 Task: Look for space in Ciudad Mante, Mexico from 3rd June, 2023 to 9th June, 2023 for 2 adults in price range Rs.6000 to Rs.12000. Place can be entire place with 1  bedroom having 1 bed and 1 bathroom. Property type can be house, flat, guest house, hotel. Booking option can be shelf check-in. Required host language is English.
Action: Mouse moved to (482, 95)
Screenshot: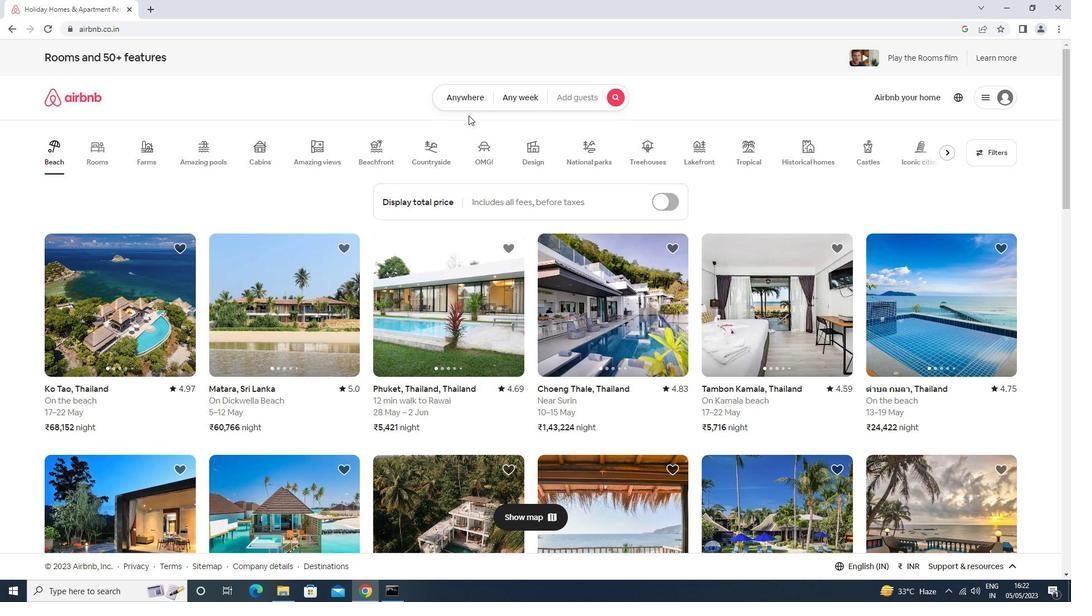 
Action: Mouse pressed left at (482, 95)
Screenshot: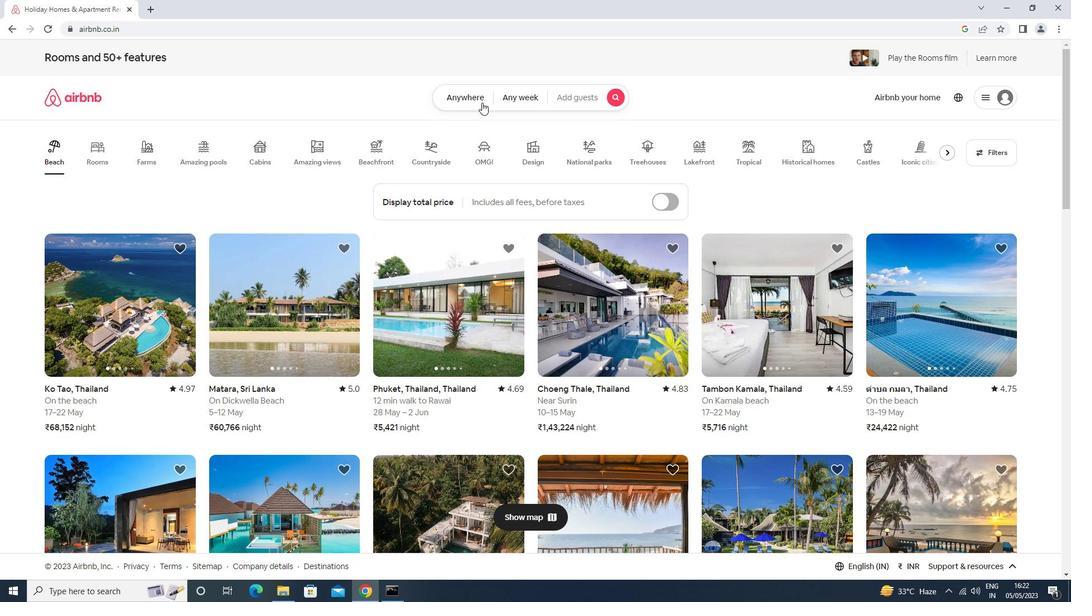 
Action: Mouse moved to (353, 144)
Screenshot: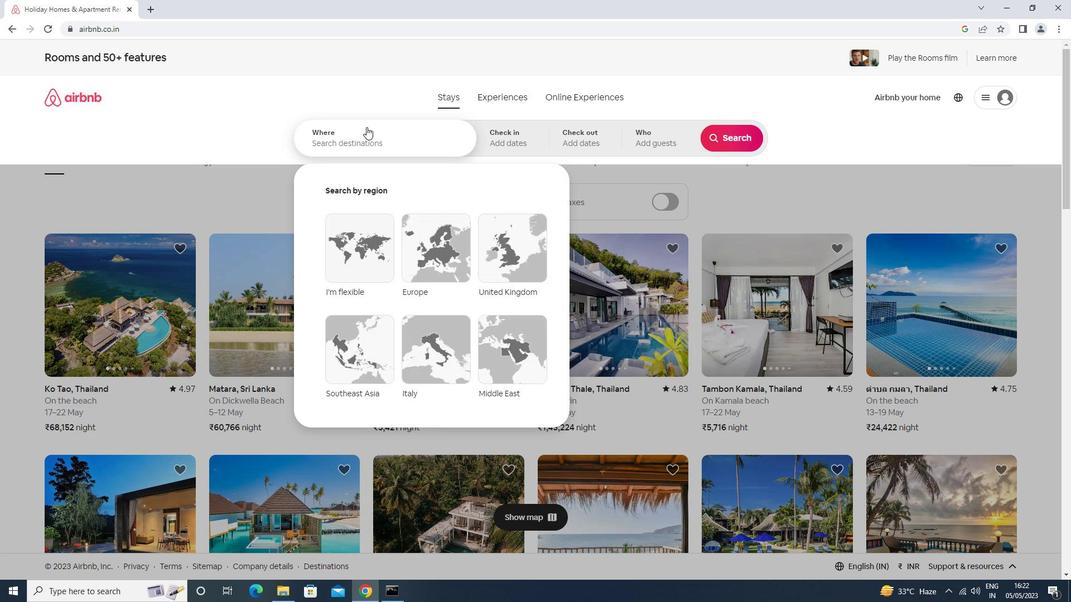 
Action: Mouse pressed left at (353, 144)
Screenshot: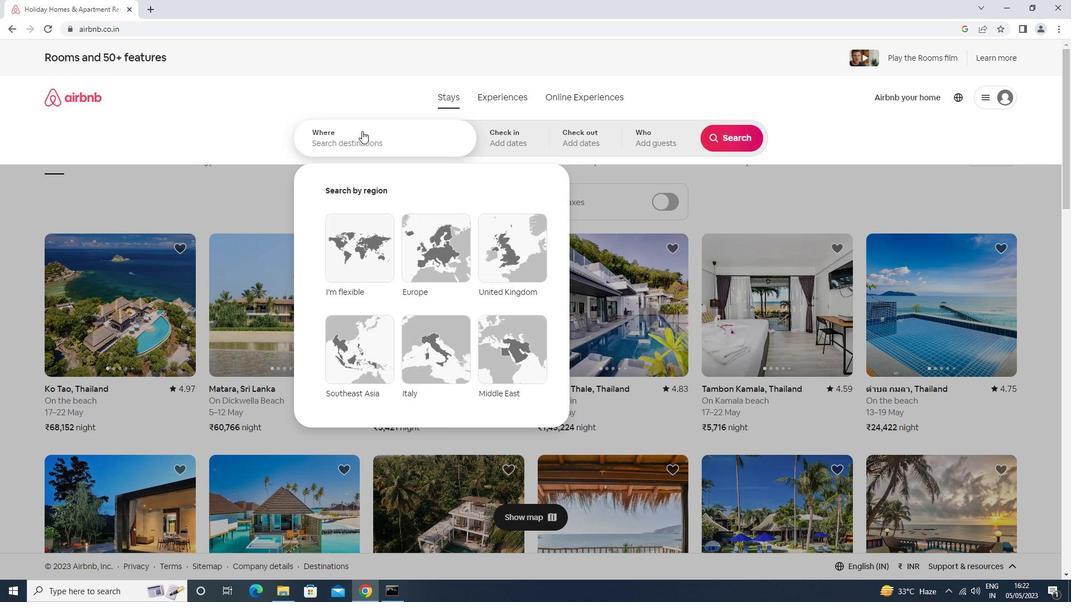 
Action: Key pressed <Key.shift>CIUDAD<Key.space>MANTE<Key.enter>
Screenshot: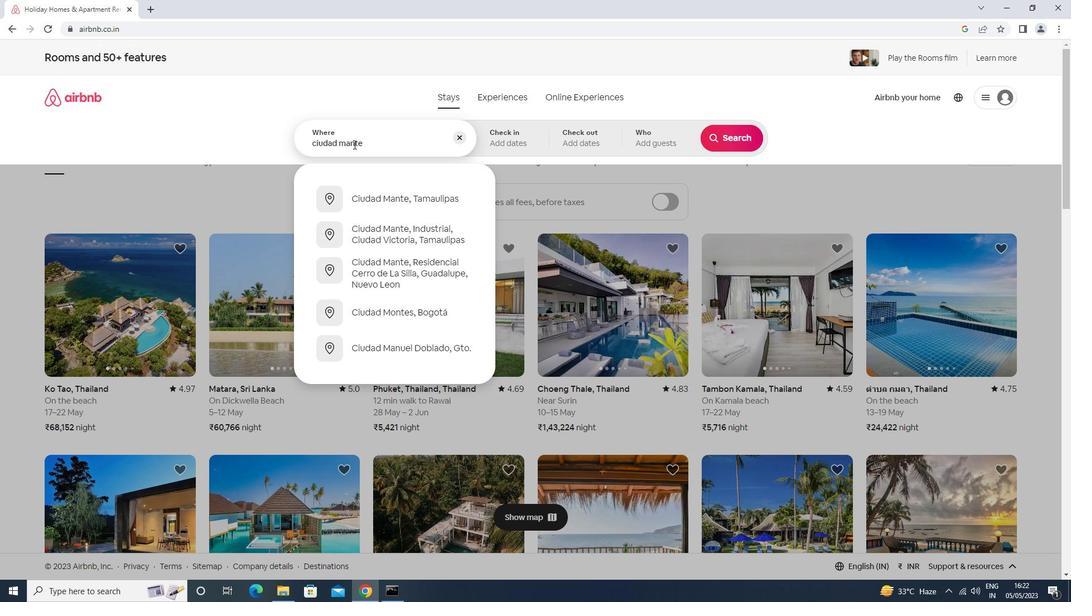 
Action: Mouse moved to (725, 276)
Screenshot: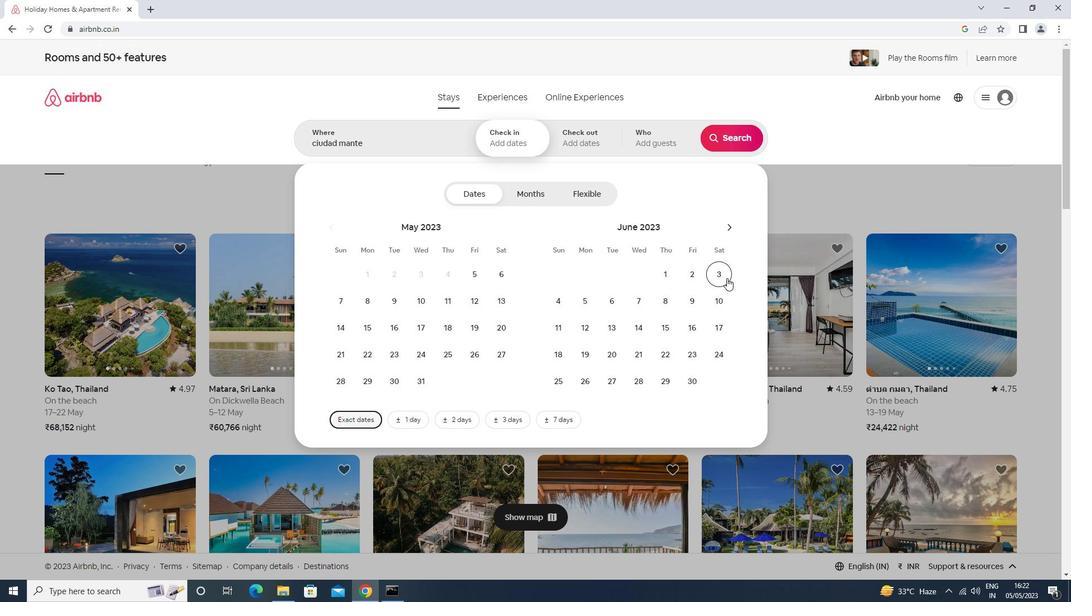 
Action: Mouse pressed left at (725, 276)
Screenshot: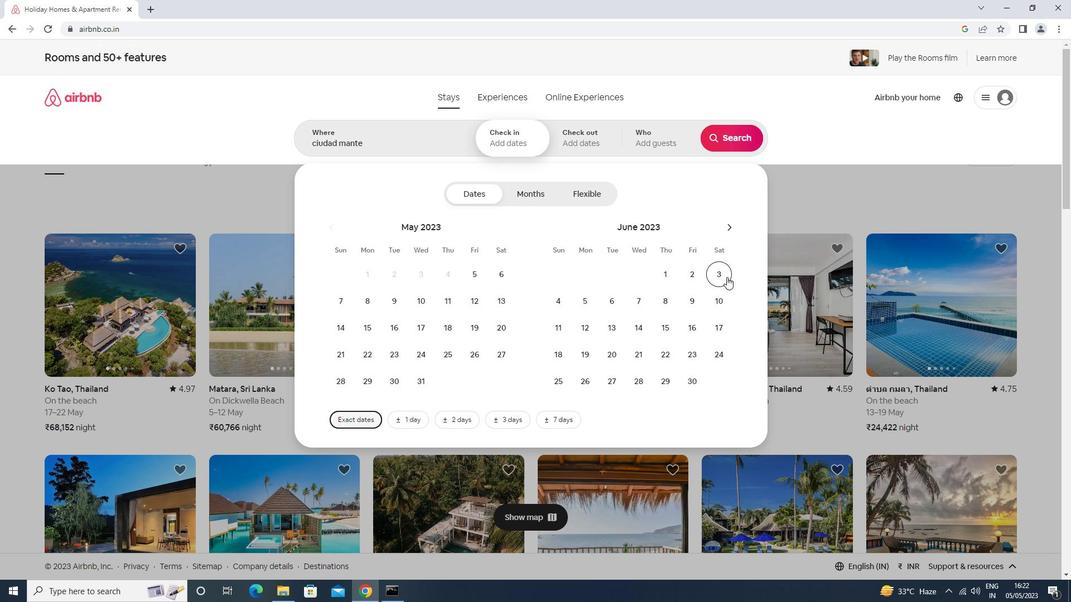 
Action: Mouse moved to (692, 301)
Screenshot: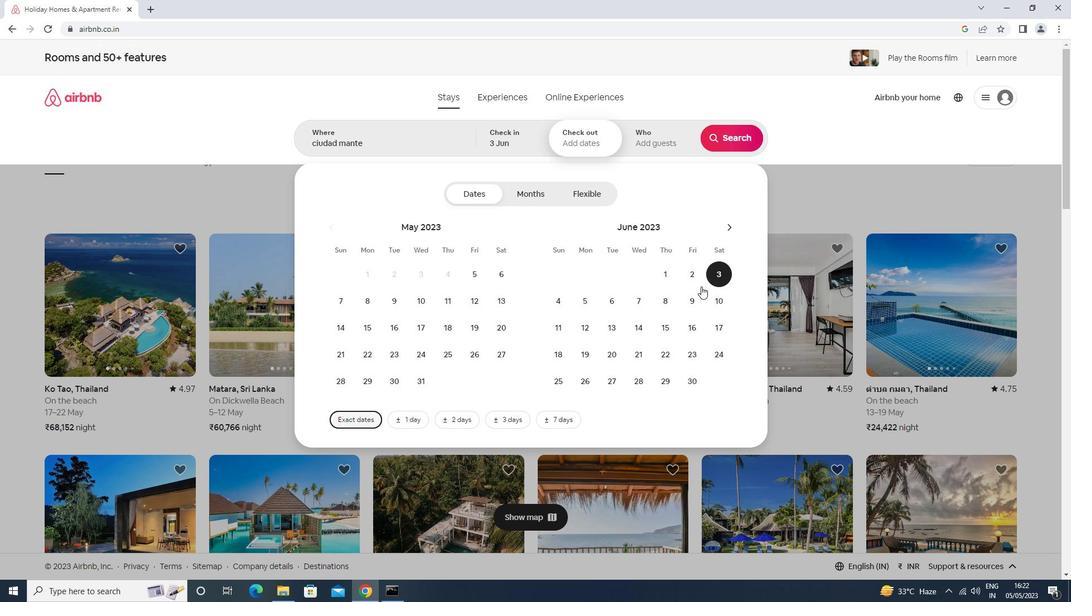 
Action: Mouse pressed left at (692, 301)
Screenshot: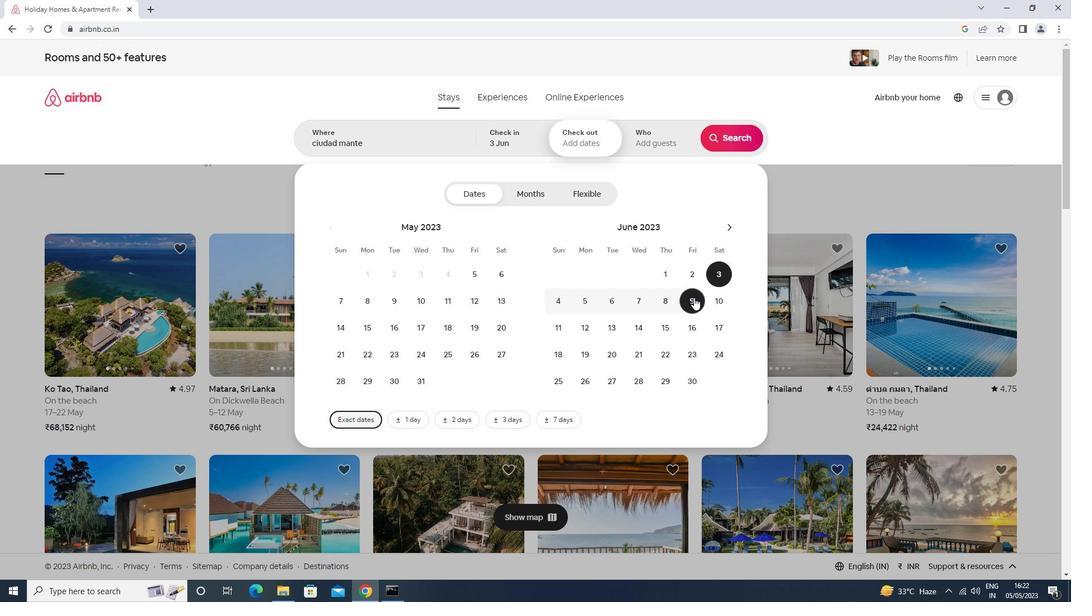 
Action: Mouse moved to (670, 146)
Screenshot: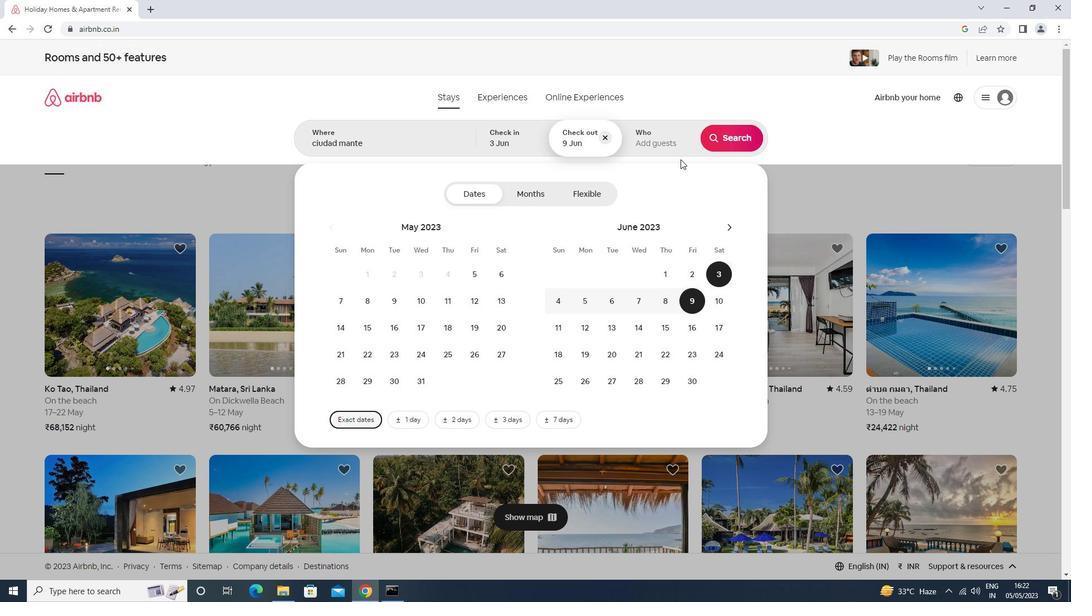 
Action: Mouse pressed left at (670, 146)
Screenshot: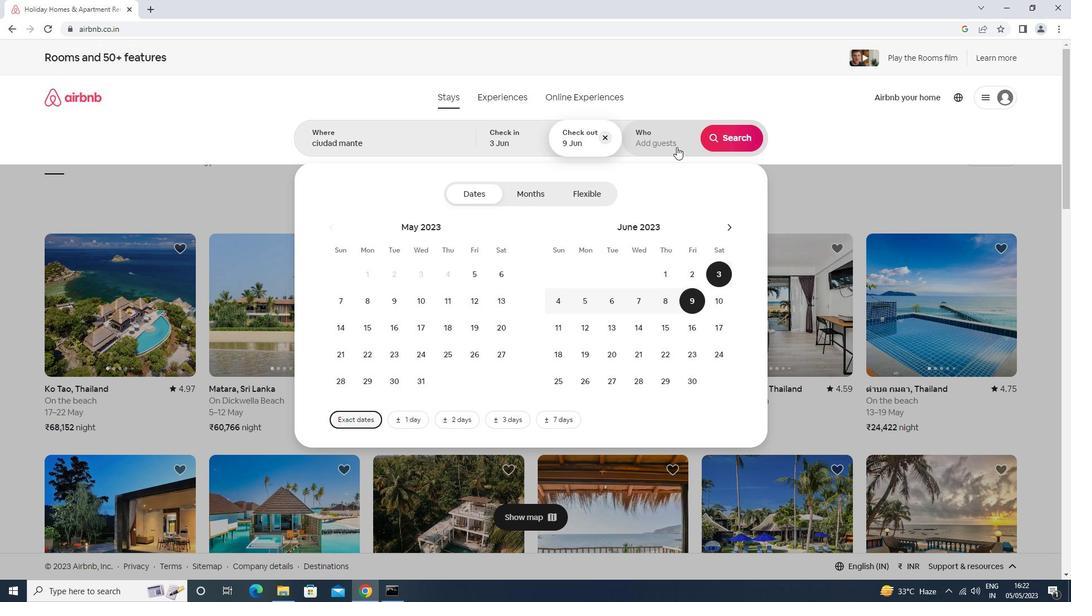 
Action: Mouse moved to (733, 194)
Screenshot: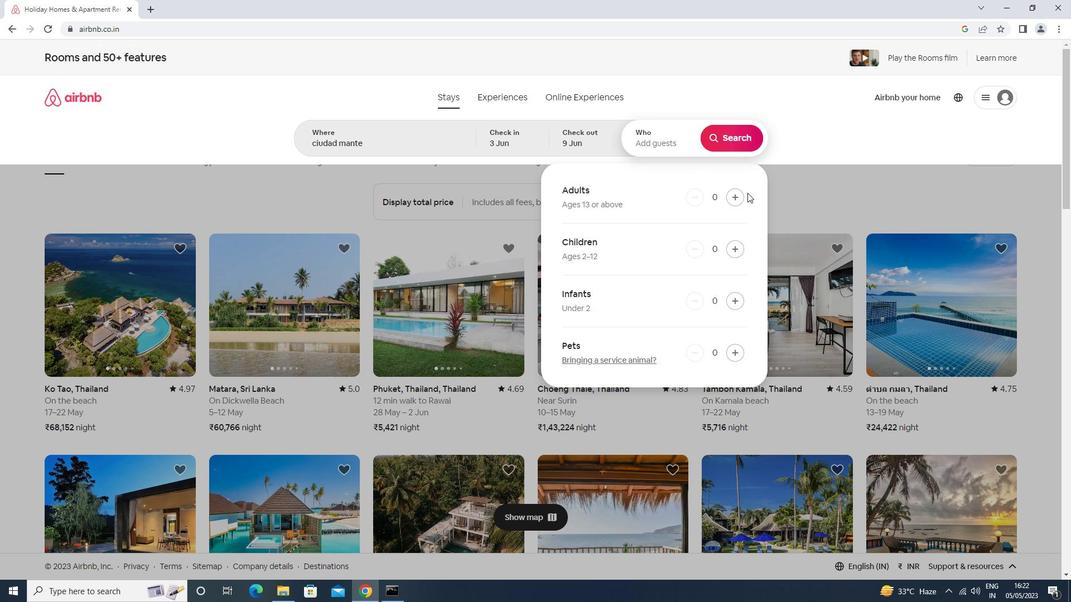 
Action: Mouse pressed left at (733, 194)
Screenshot: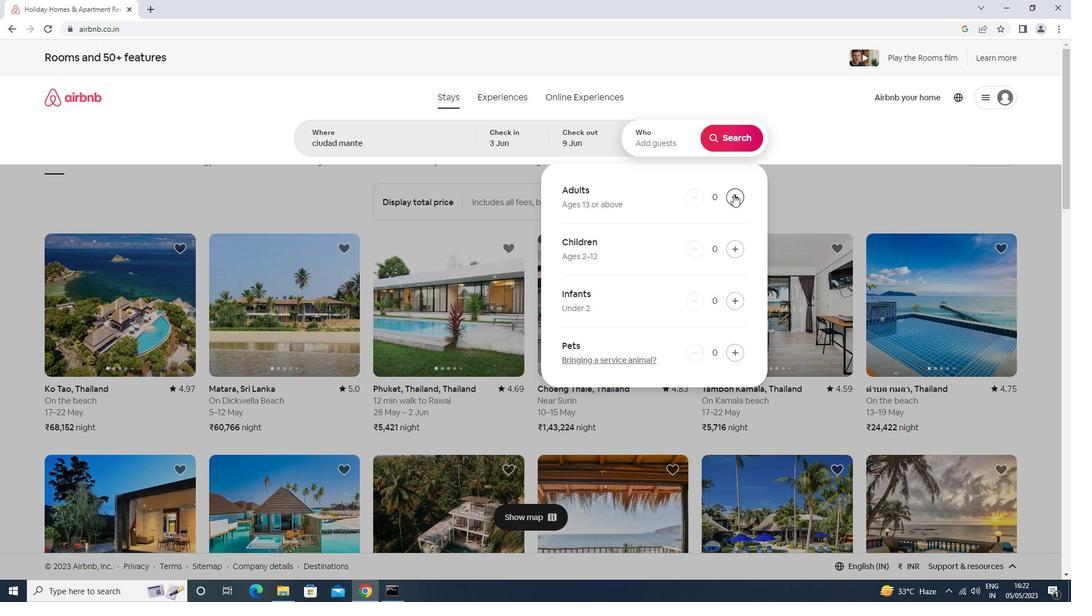 
Action: Mouse moved to (733, 194)
Screenshot: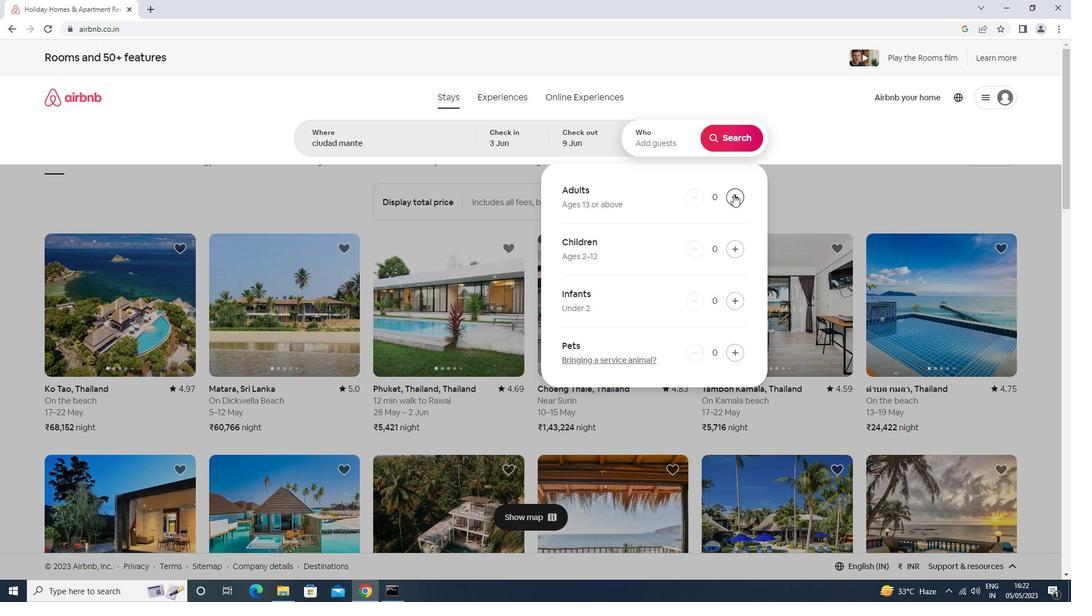 
Action: Mouse pressed left at (733, 194)
Screenshot: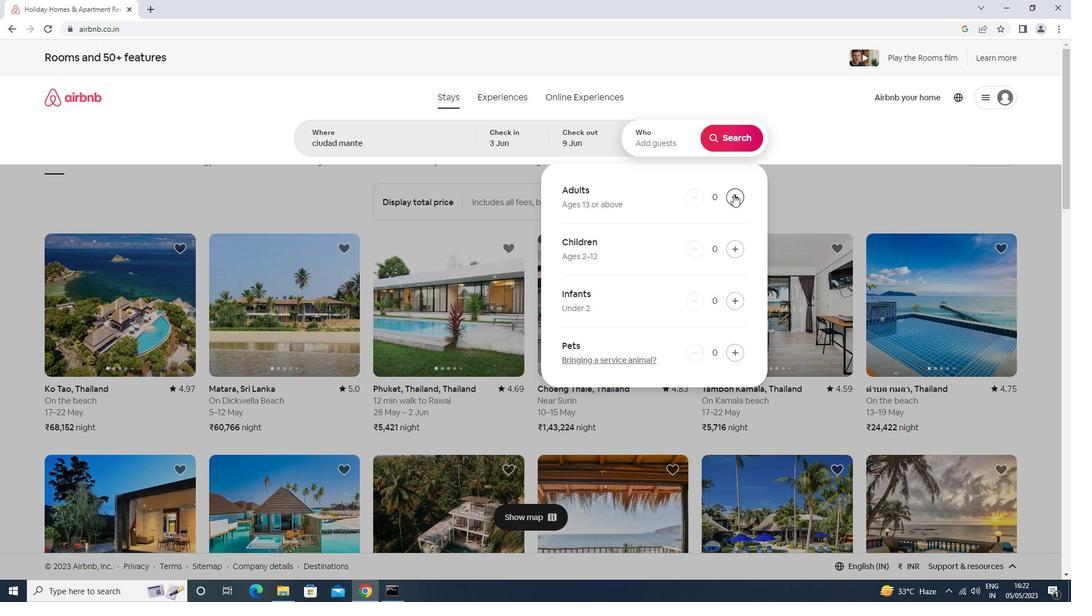 
Action: Mouse moved to (736, 140)
Screenshot: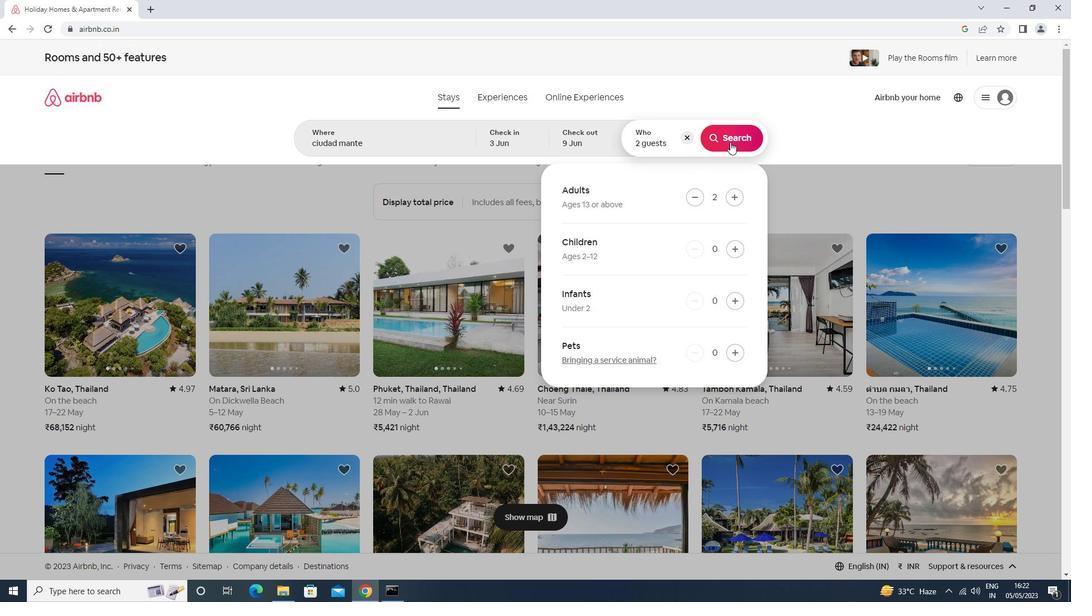 
Action: Mouse pressed left at (736, 140)
Screenshot: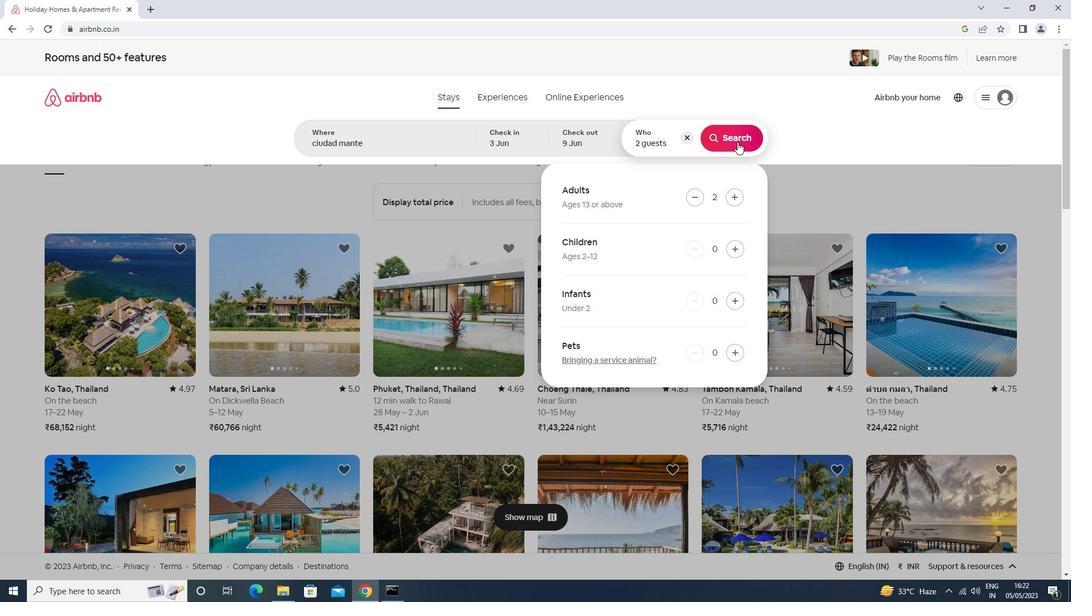 
Action: Mouse moved to (1022, 105)
Screenshot: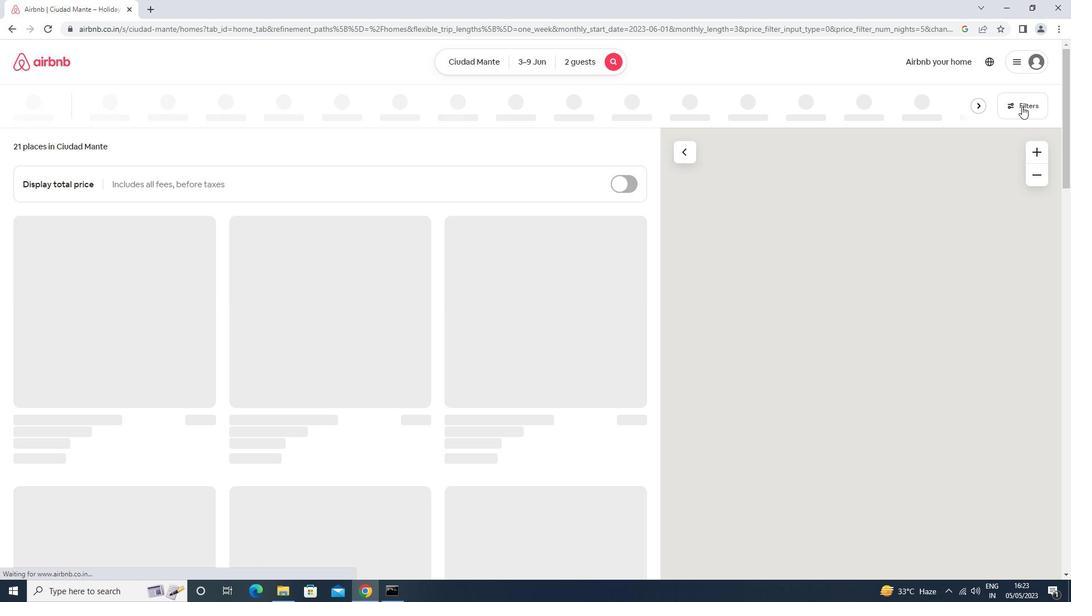 
Action: Mouse pressed left at (1022, 105)
Screenshot: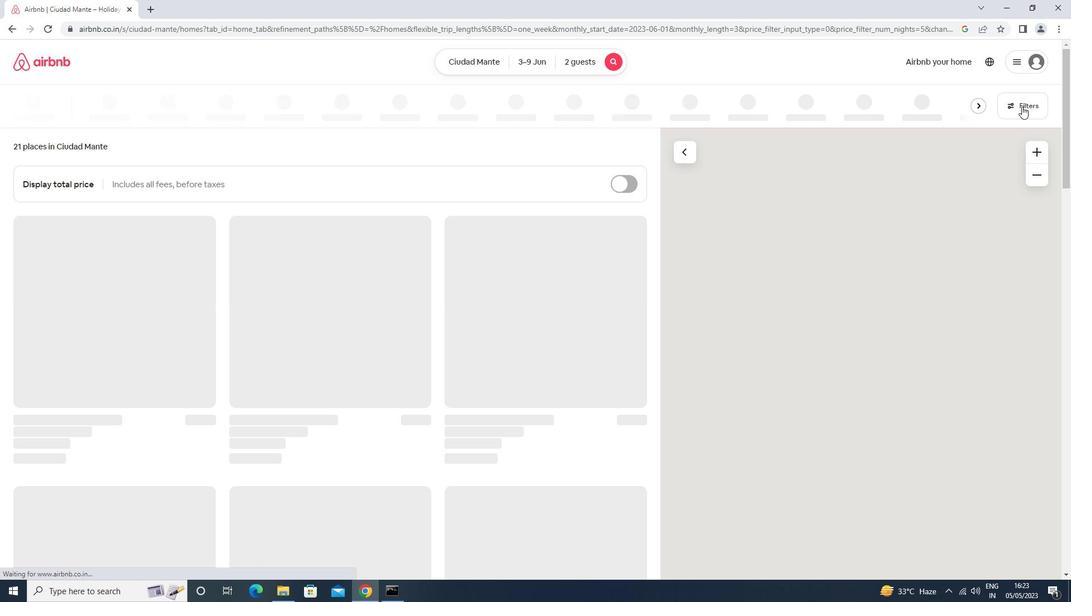 
Action: Mouse moved to (391, 376)
Screenshot: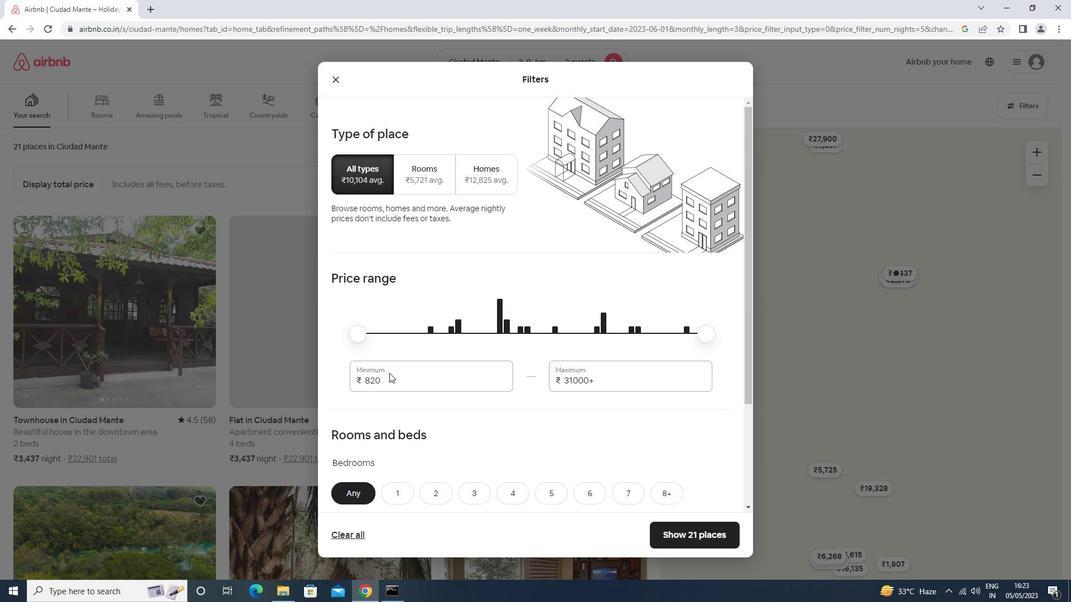 
Action: Mouse pressed left at (391, 376)
Screenshot: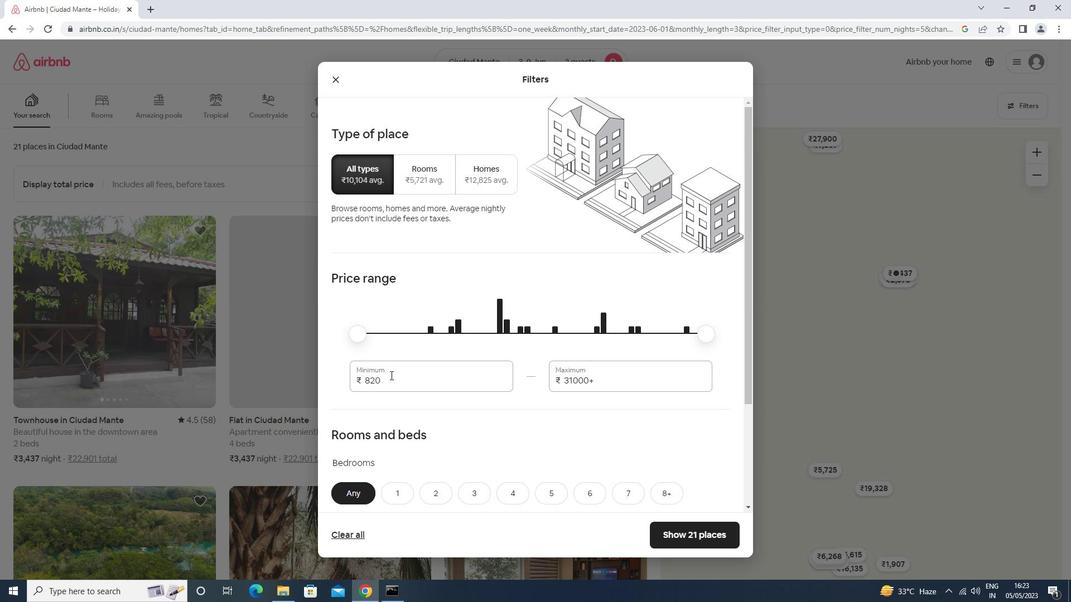 
Action: Mouse moved to (392, 375)
Screenshot: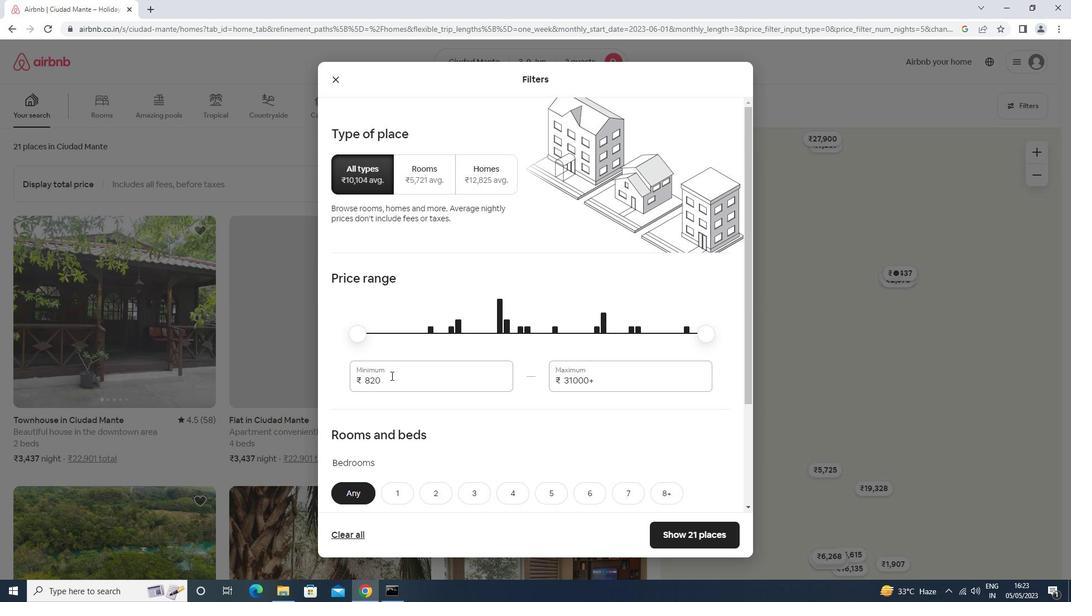 
Action: Key pressed <Key.backspace><Key.backspace><Key.backspace>6000<Key.tab><Key.caps_lock>12000
Screenshot: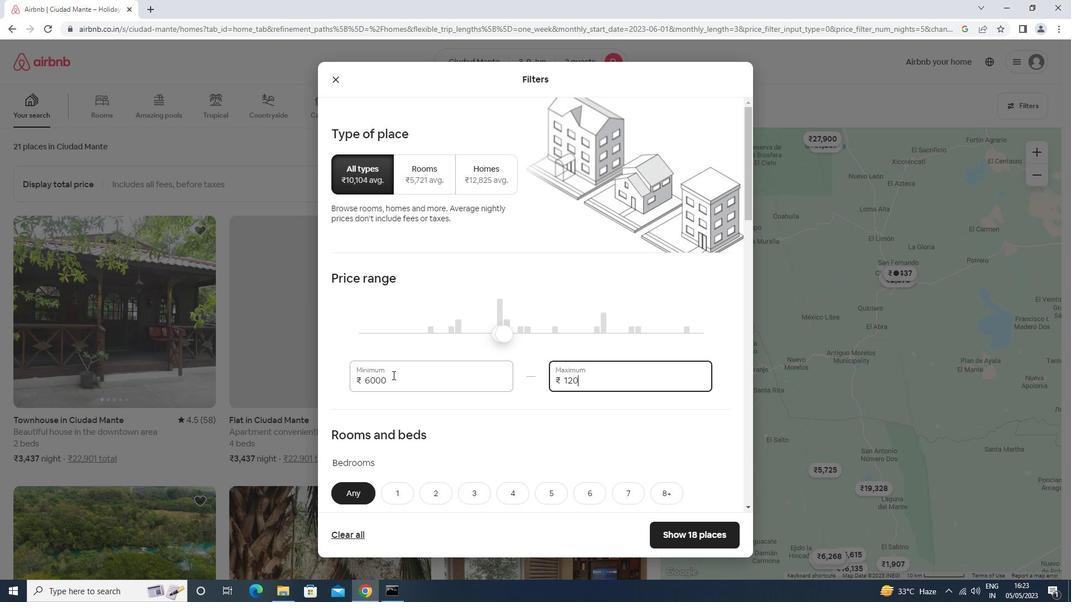 
Action: Mouse moved to (397, 364)
Screenshot: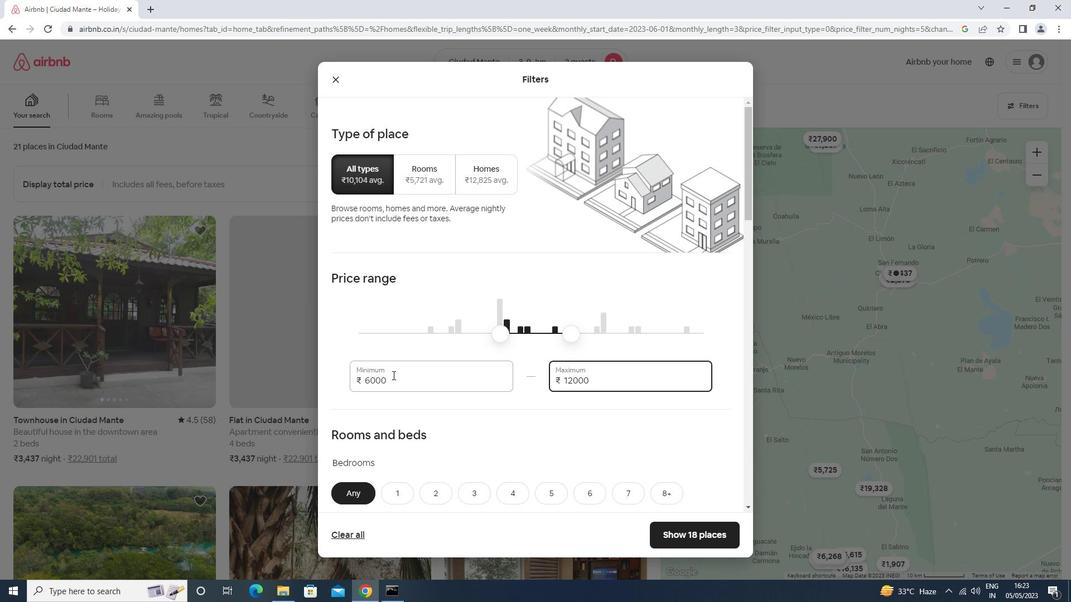 
Action: Mouse scrolled (397, 364) with delta (0, 0)
Screenshot: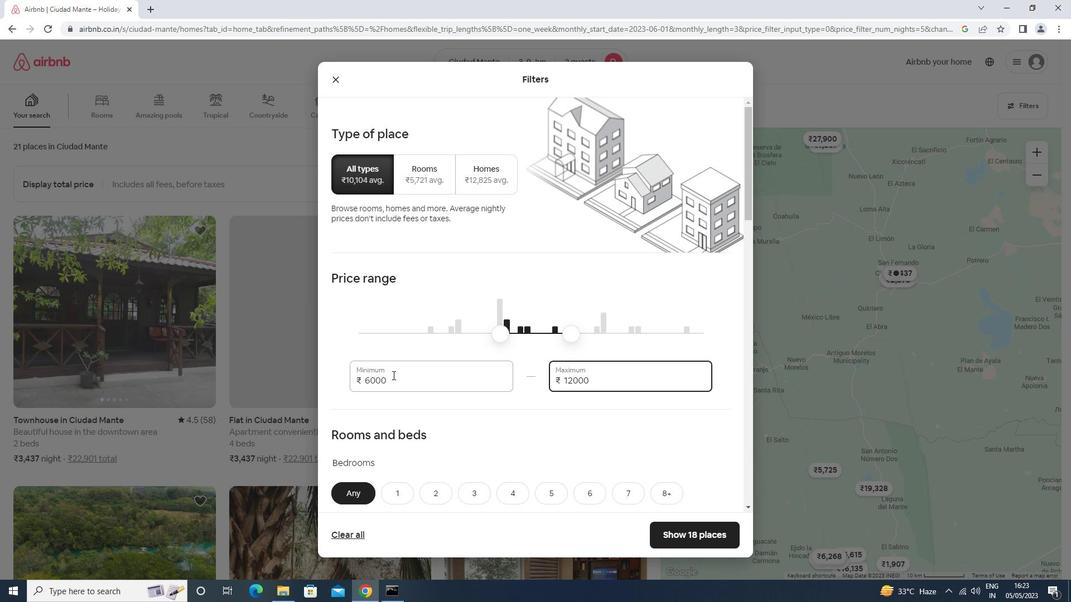 
Action: Mouse scrolled (397, 364) with delta (0, 0)
Screenshot: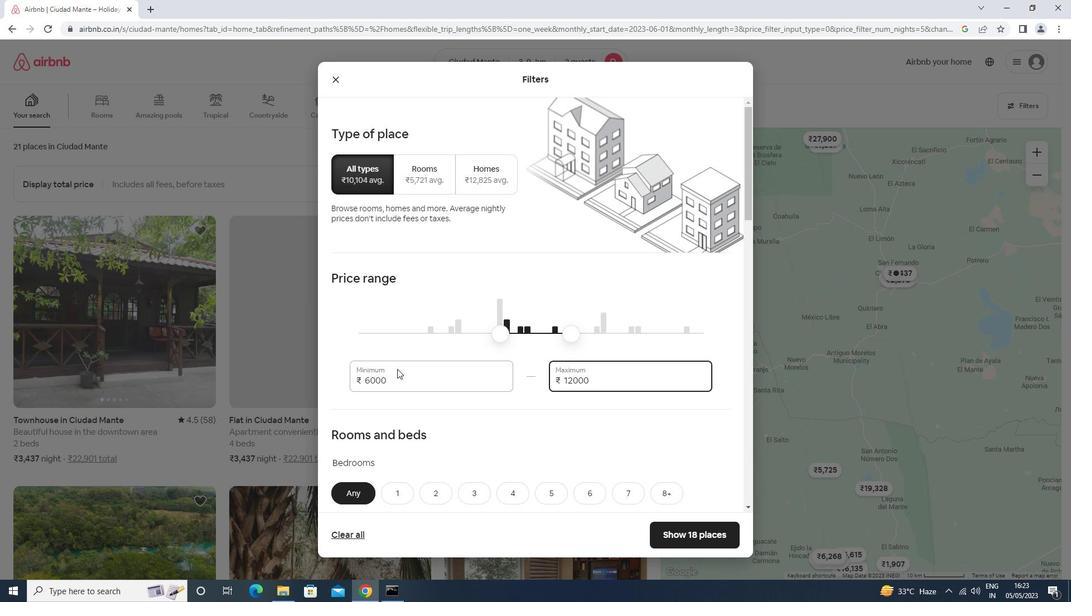 
Action: Mouse scrolled (397, 364) with delta (0, 0)
Screenshot: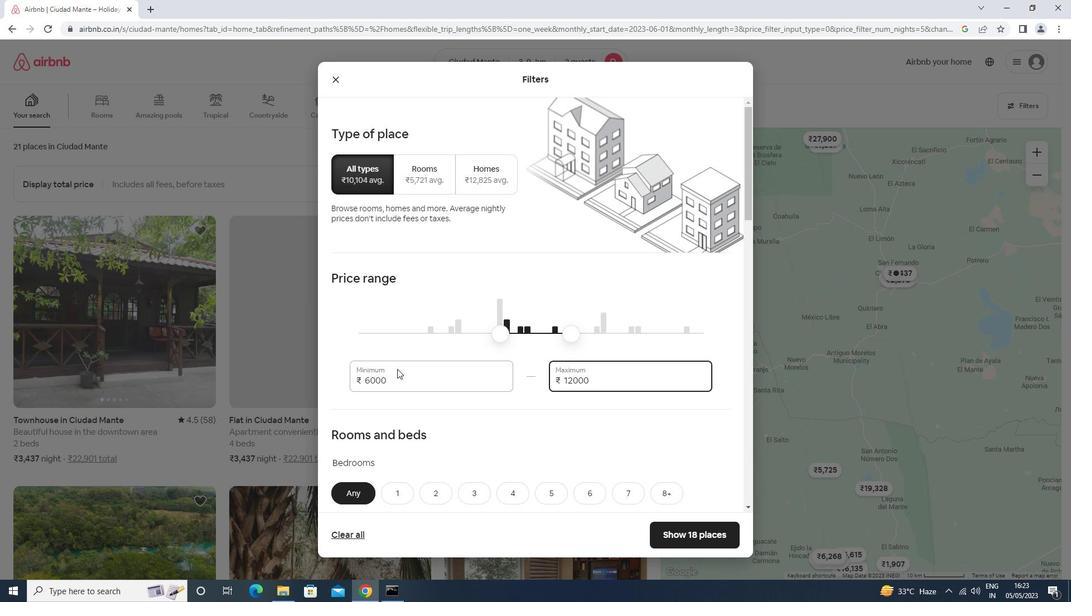 
Action: Mouse scrolled (397, 364) with delta (0, 0)
Screenshot: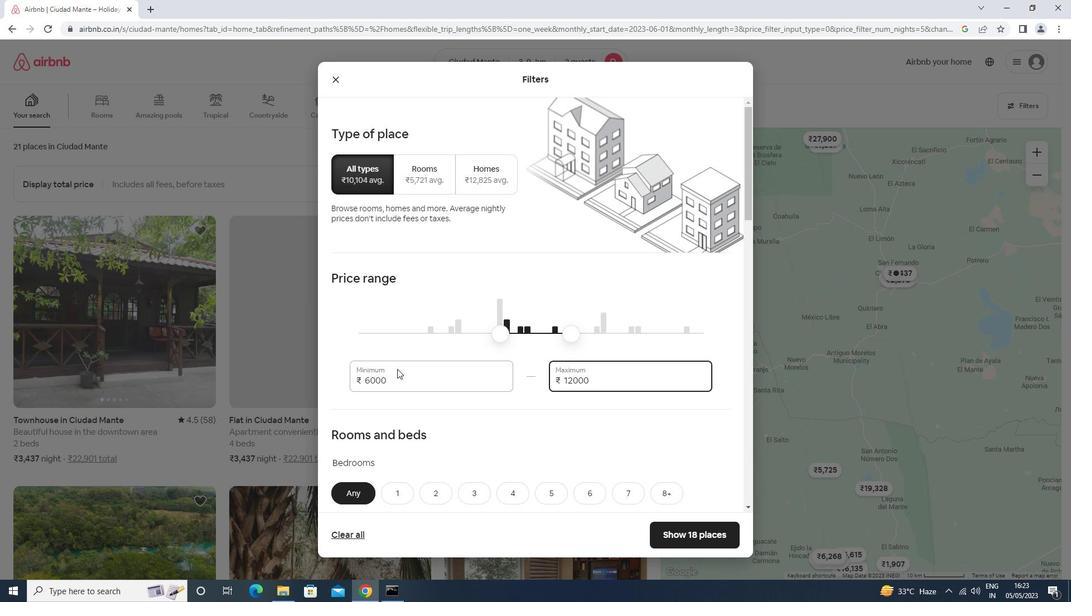 
Action: Mouse scrolled (397, 364) with delta (0, 0)
Screenshot: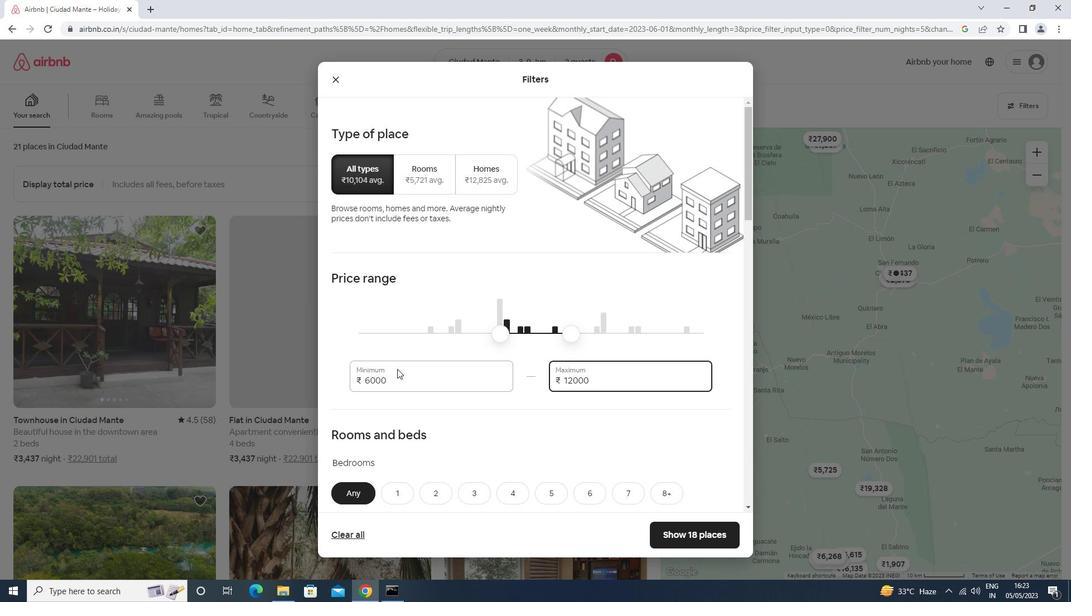 
Action: Mouse scrolled (397, 364) with delta (0, 0)
Screenshot: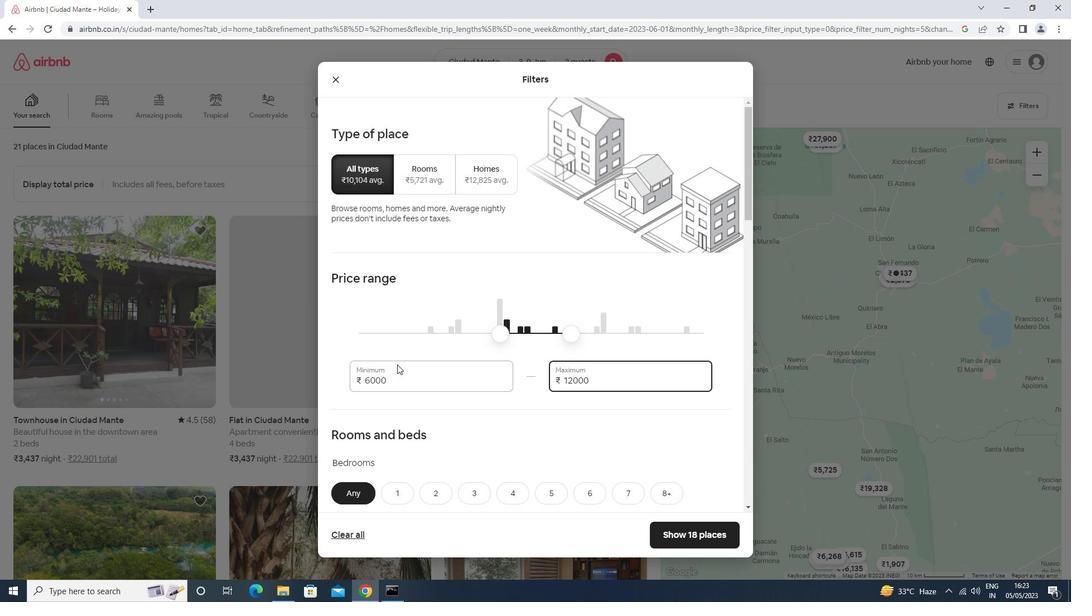 
Action: Mouse moved to (400, 165)
Screenshot: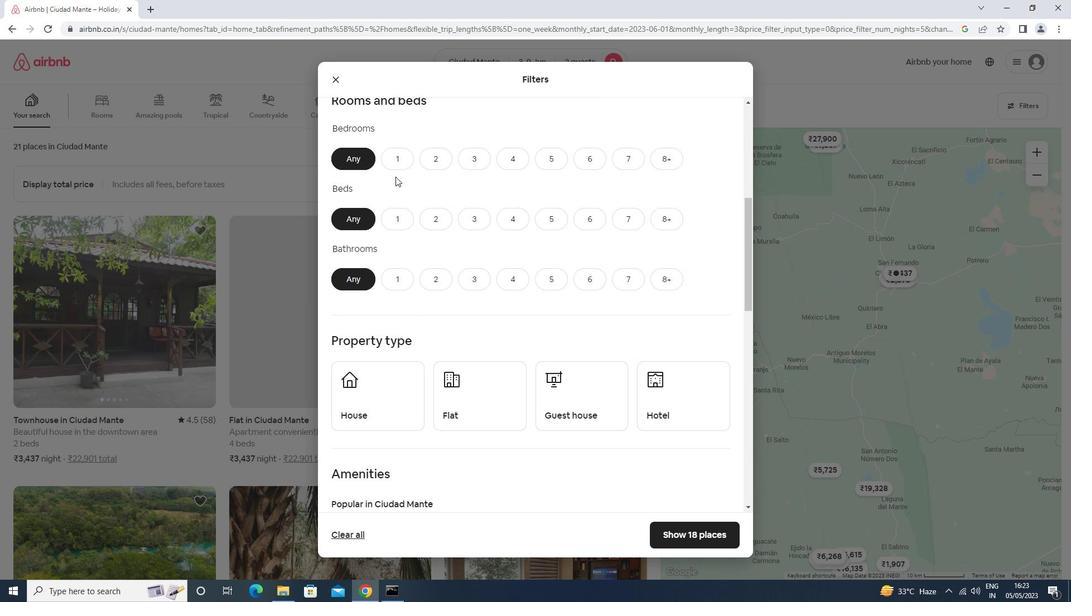 
Action: Mouse pressed left at (400, 165)
Screenshot: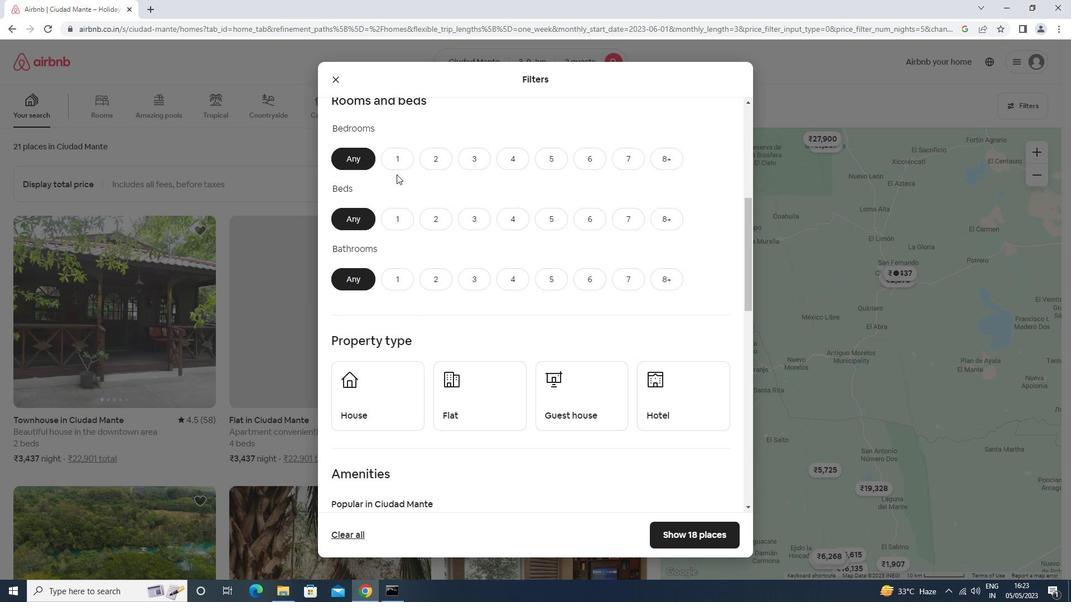 
Action: Mouse moved to (392, 223)
Screenshot: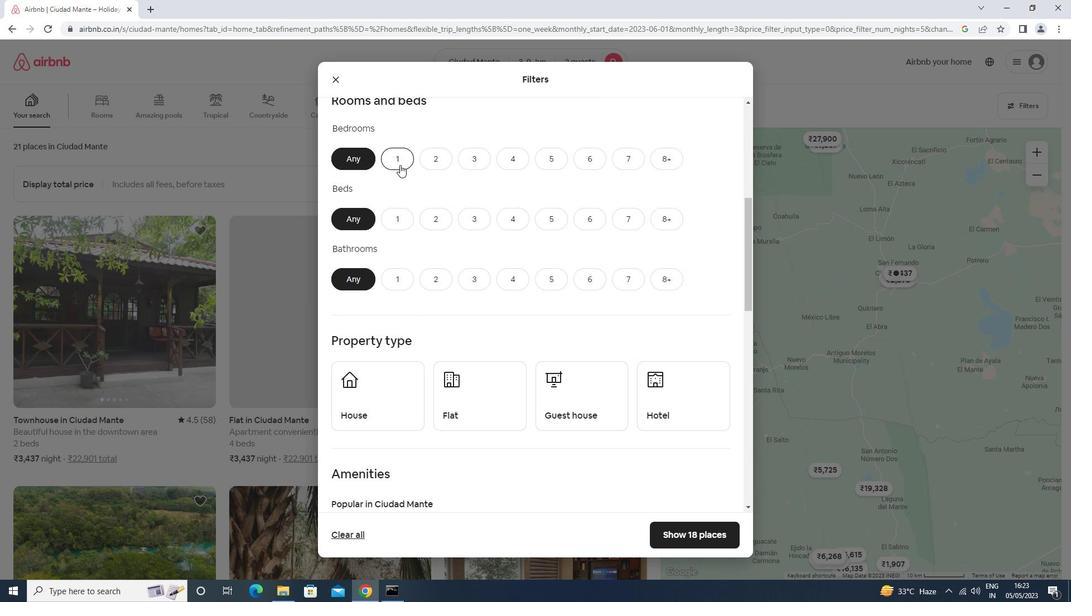 
Action: Mouse pressed left at (392, 223)
Screenshot: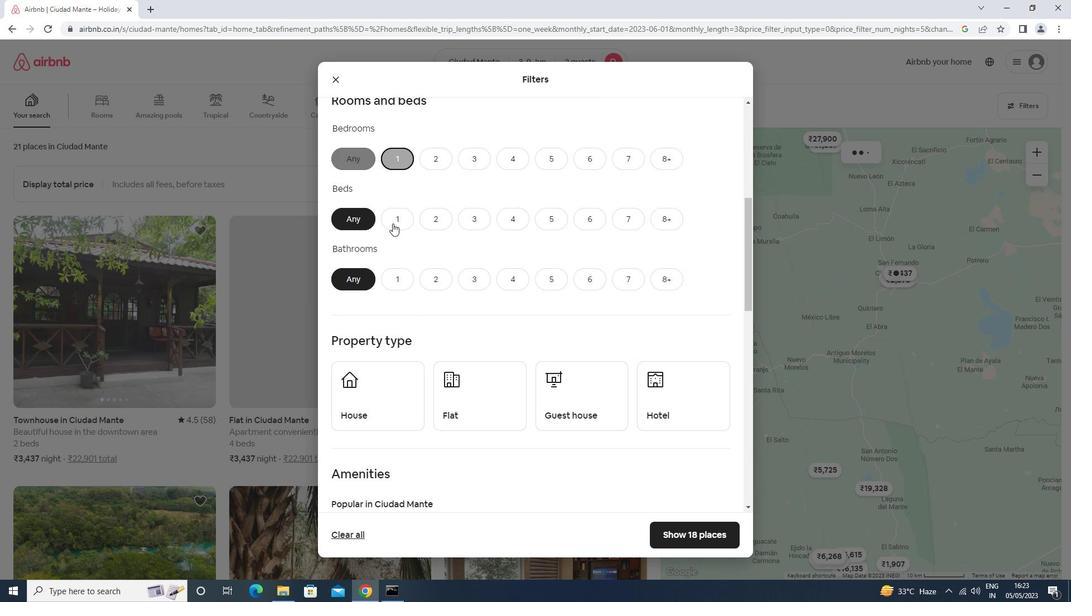 
Action: Mouse moved to (395, 283)
Screenshot: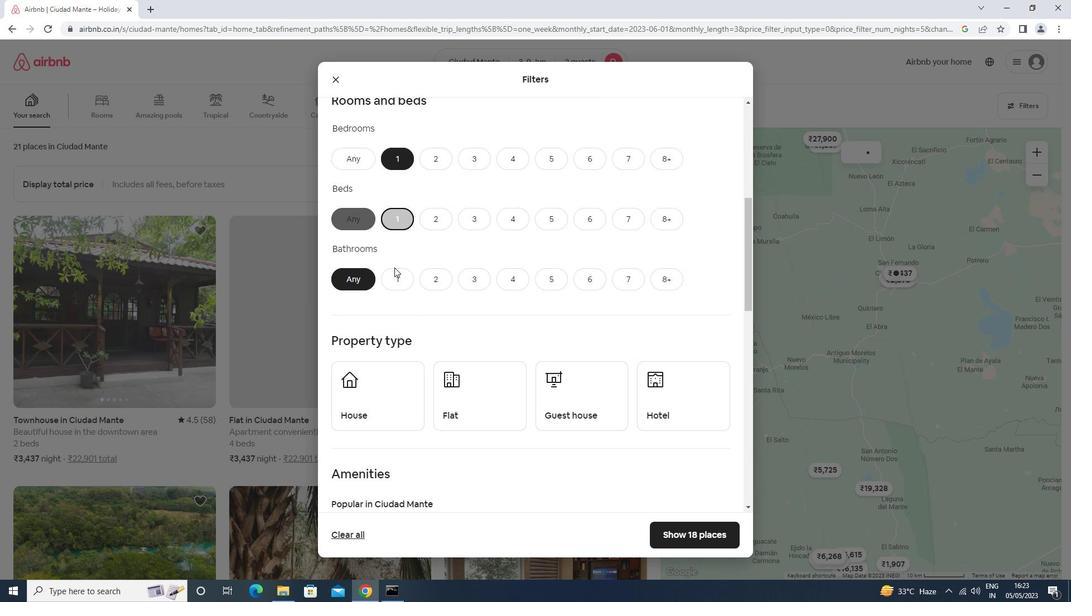 
Action: Mouse pressed left at (395, 283)
Screenshot: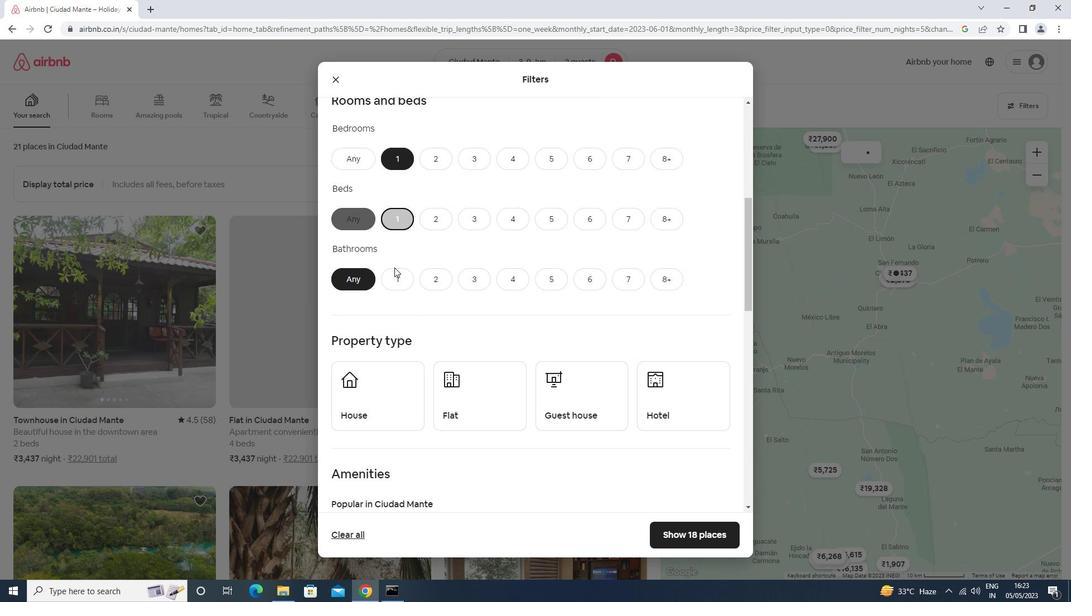 
Action: Mouse scrolled (395, 283) with delta (0, 0)
Screenshot: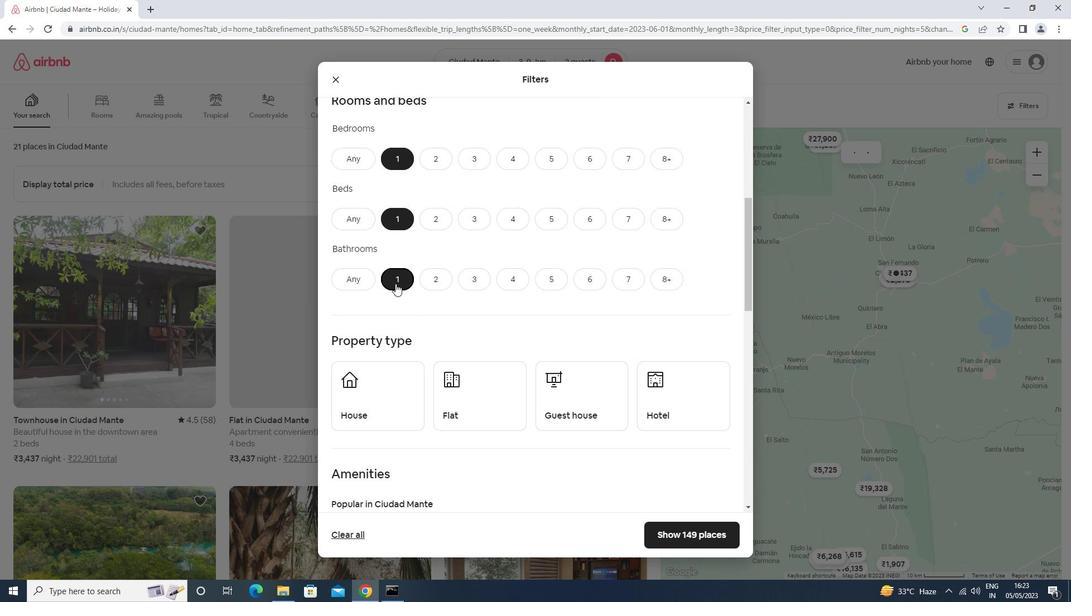 
Action: Mouse scrolled (395, 283) with delta (0, 0)
Screenshot: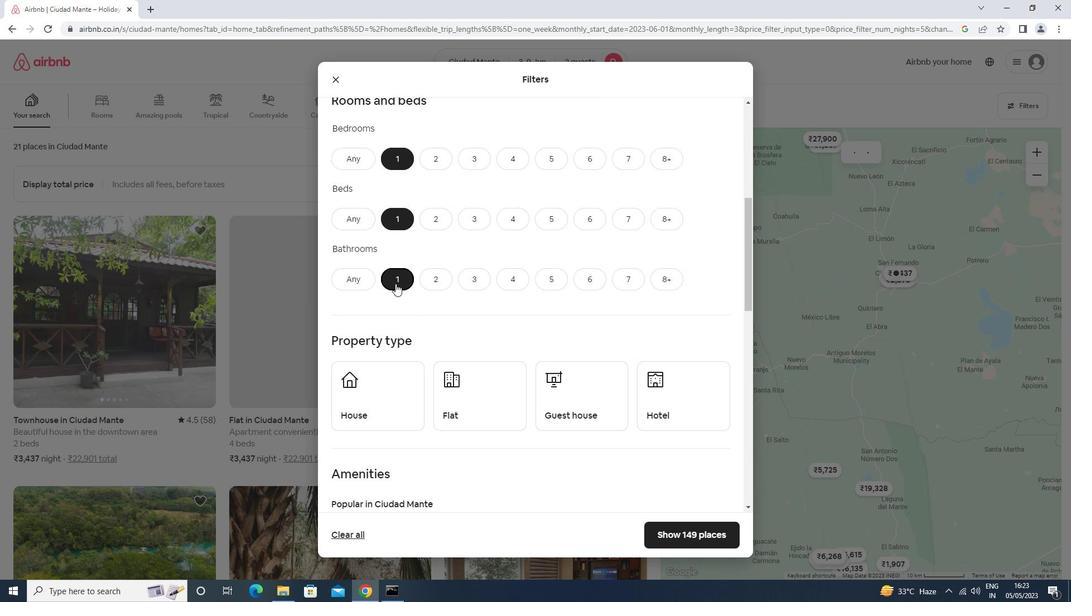 
Action: Mouse moved to (393, 294)
Screenshot: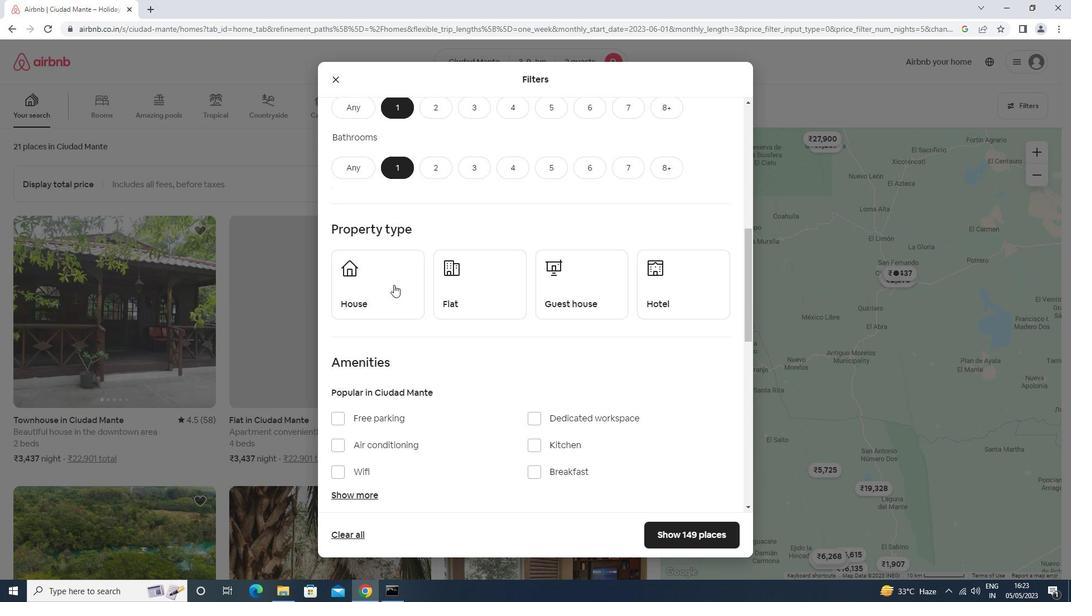 
Action: Mouse pressed left at (393, 294)
Screenshot: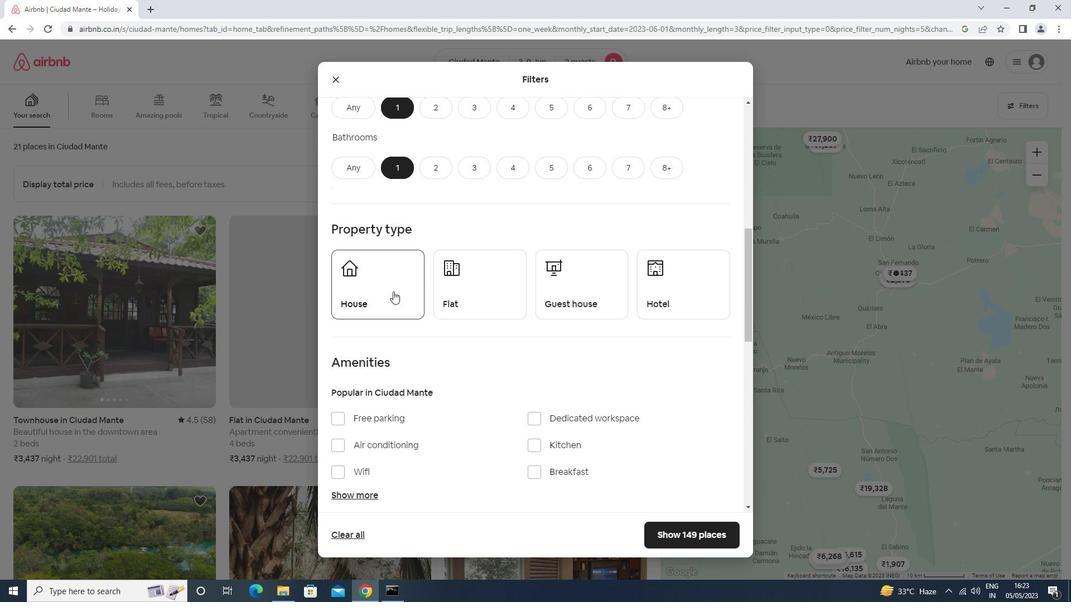 
Action: Mouse moved to (470, 305)
Screenshot: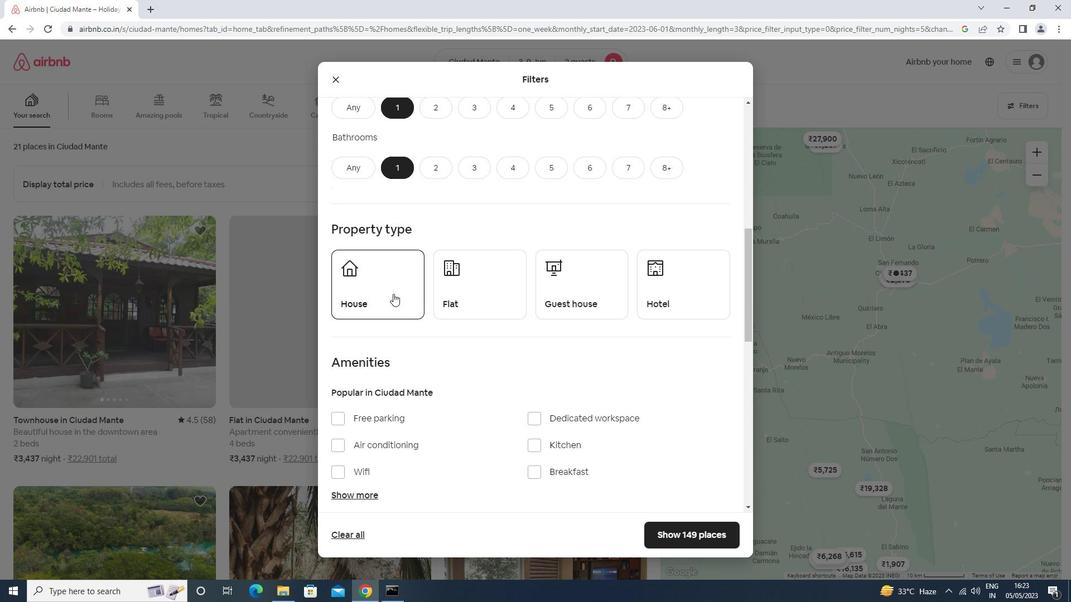 
Action: Mouse pressed left at (470, 305)
Screenshot: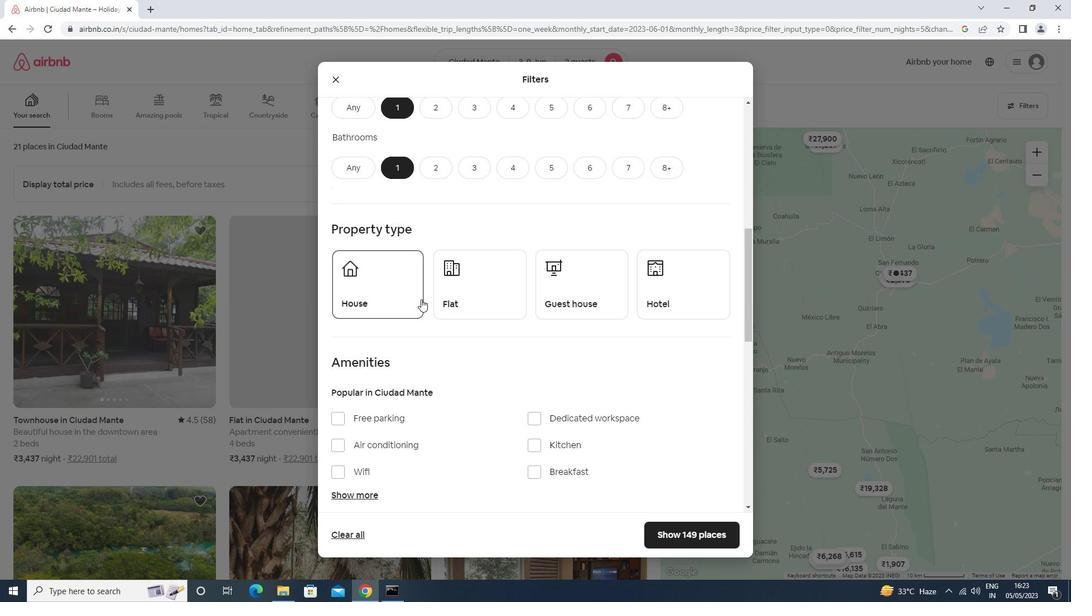 
Action: Mouse moved to (571, 296)
Screenshot: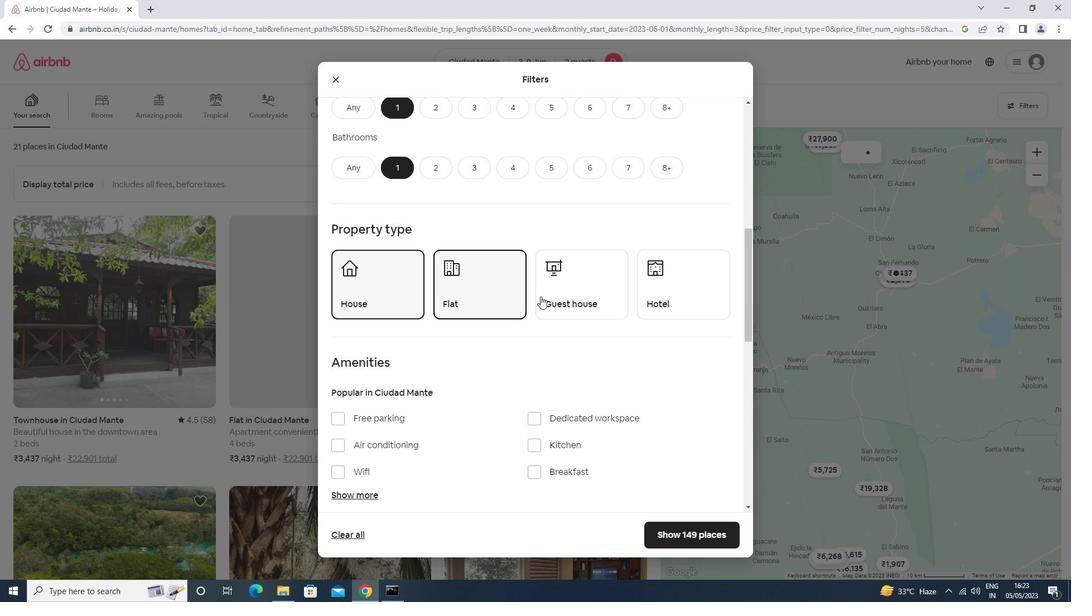 
Action: Mouse pressed left at (571, 296)
Screenshot: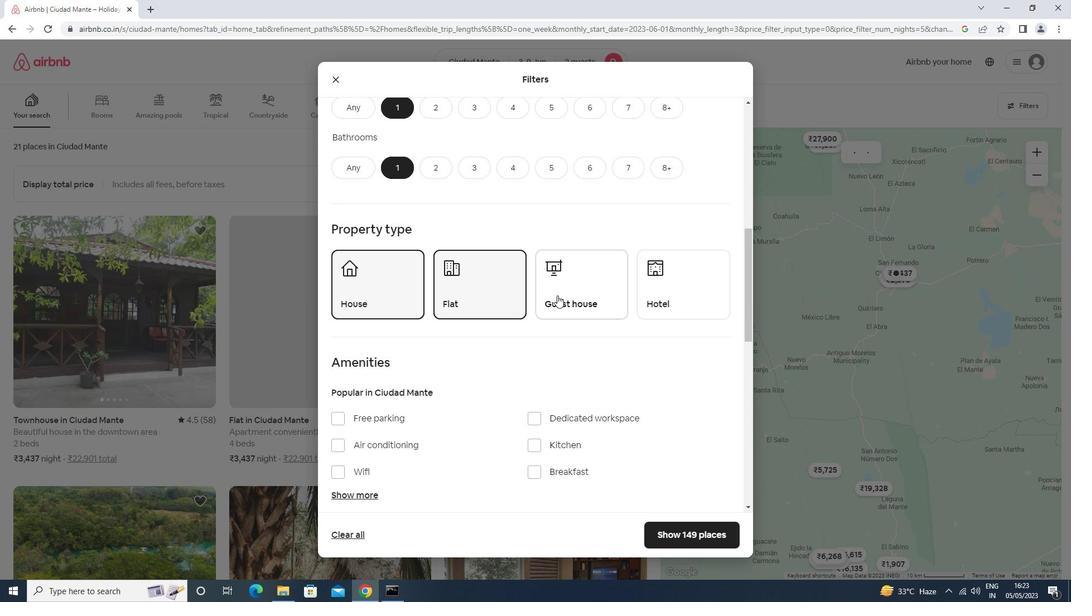 
Action: Mouse moved to (656, 308)
Screenshot: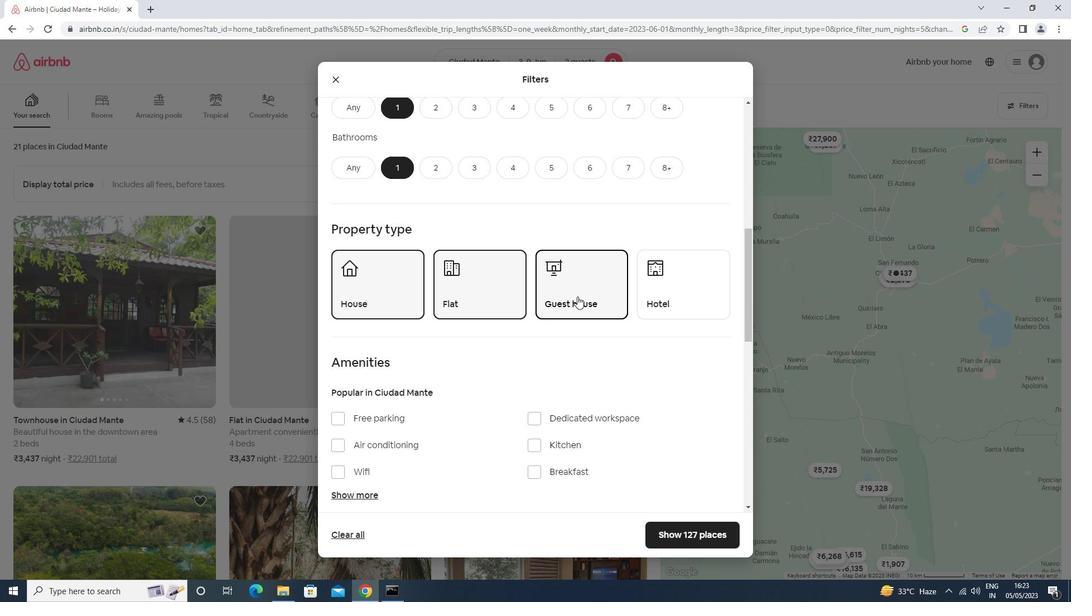 
Action: Mouse pressed left at (656, 308)
Screenshot: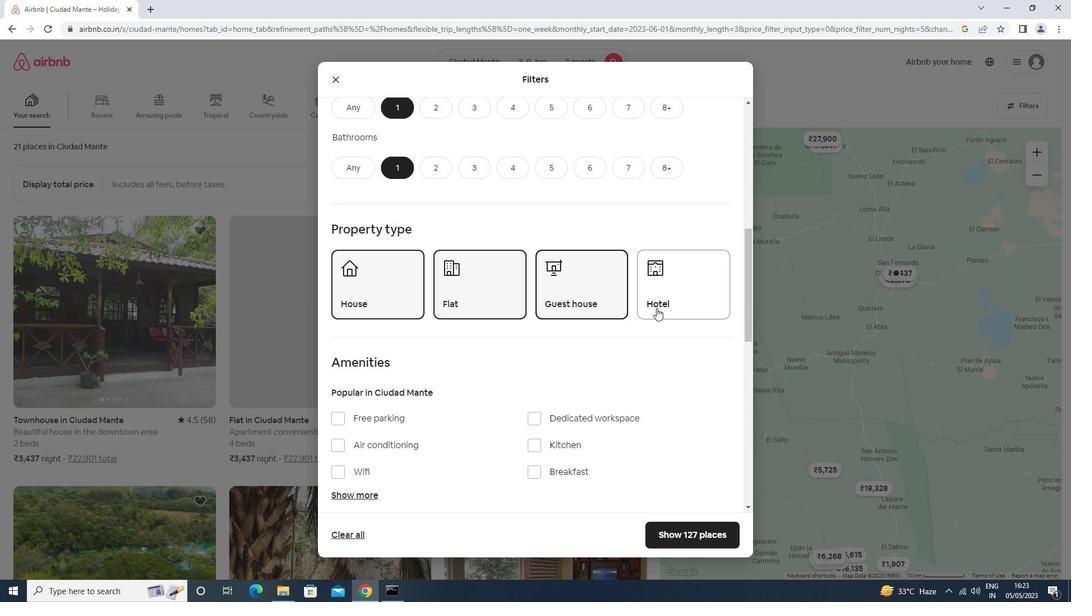 
Action: Mouse moved to (657, 312)
Screenshot: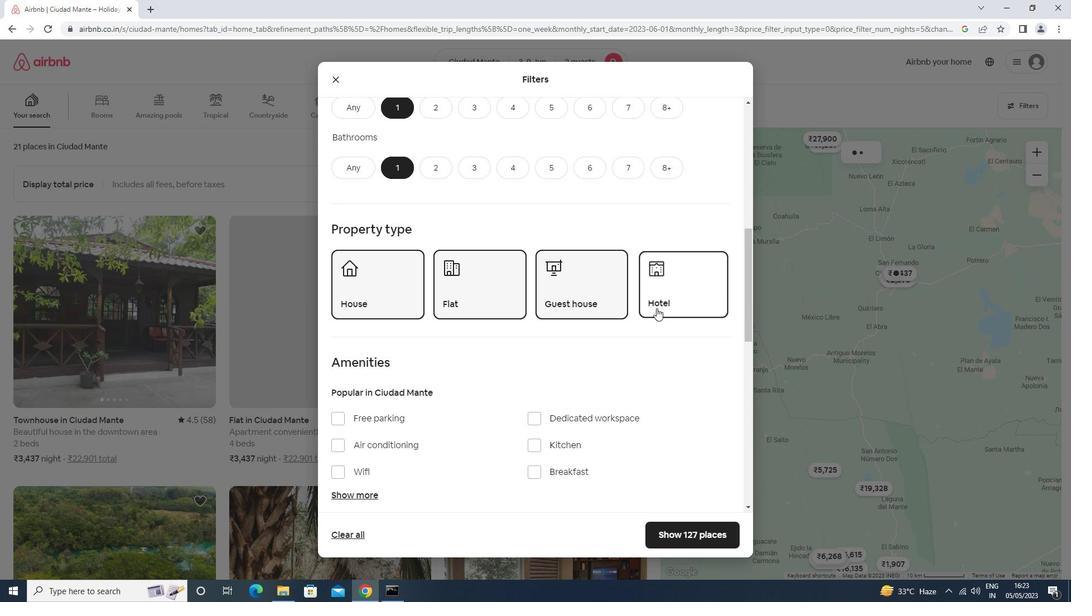 
Action: Mouse scrolled (657, 311) with delta (0, 0)
Screenshot: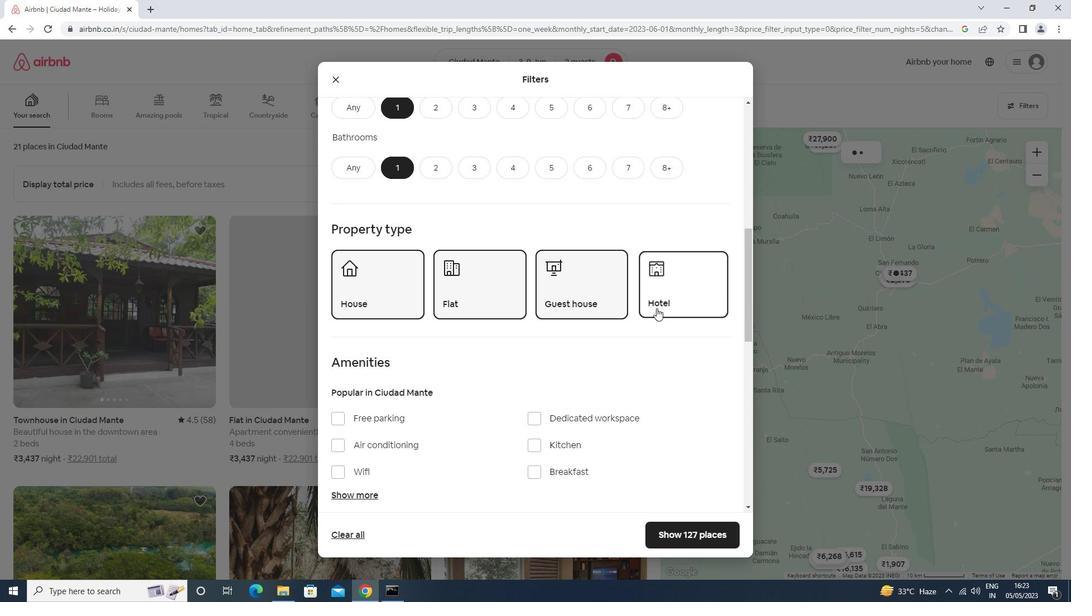 
Action: Mouse moved to (657, 312)
Screenshot: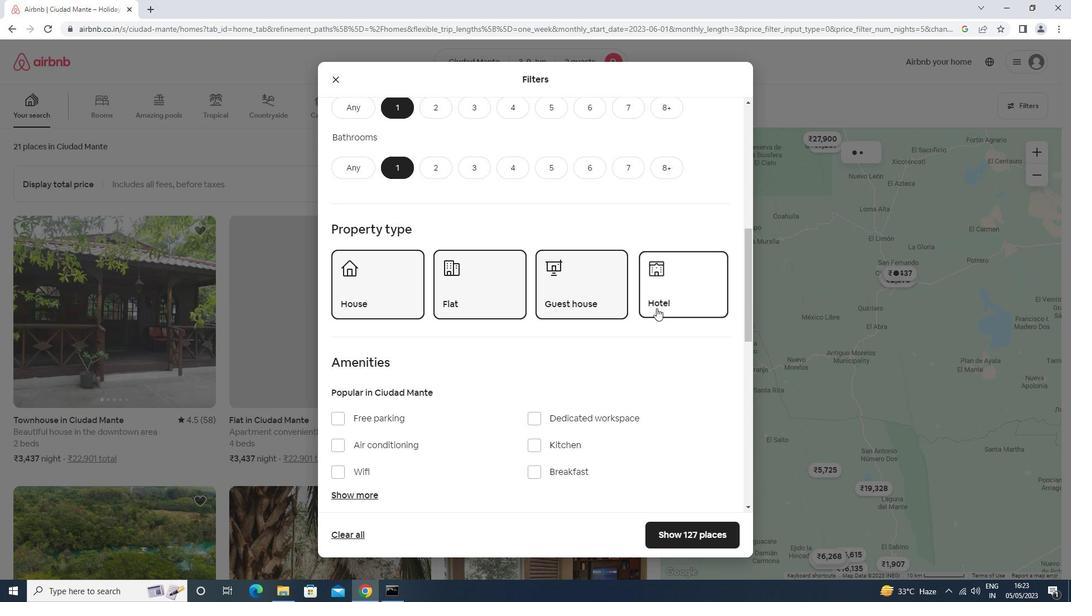 
Action: Mouse scrolled (657, 312) with delta (0, 0)
Screenshot: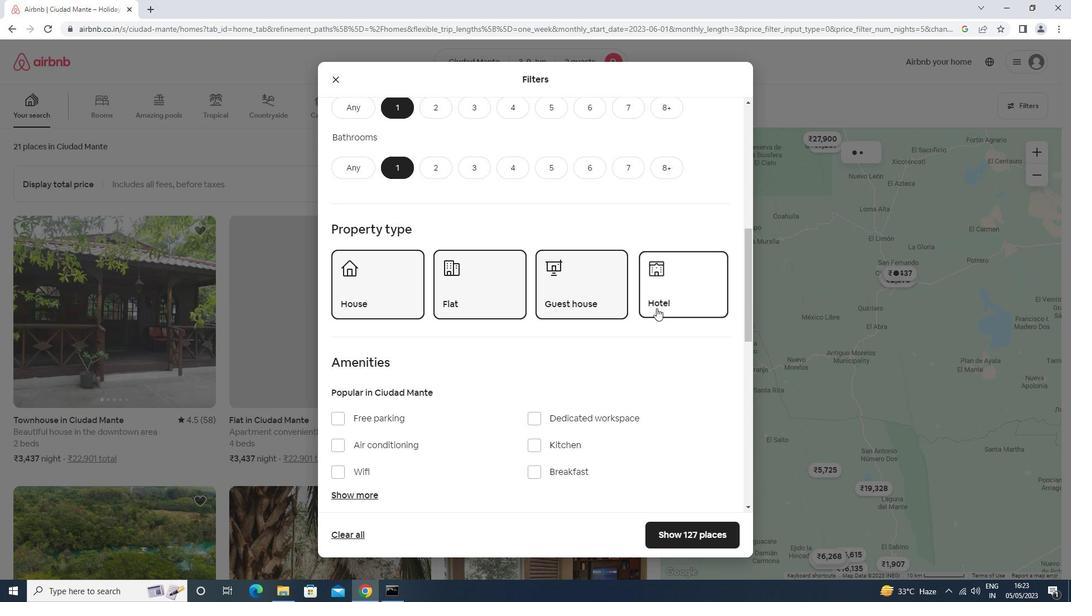 
Action: Mouse scrolled (657, 312) with delta (0, 0)
Screenshot: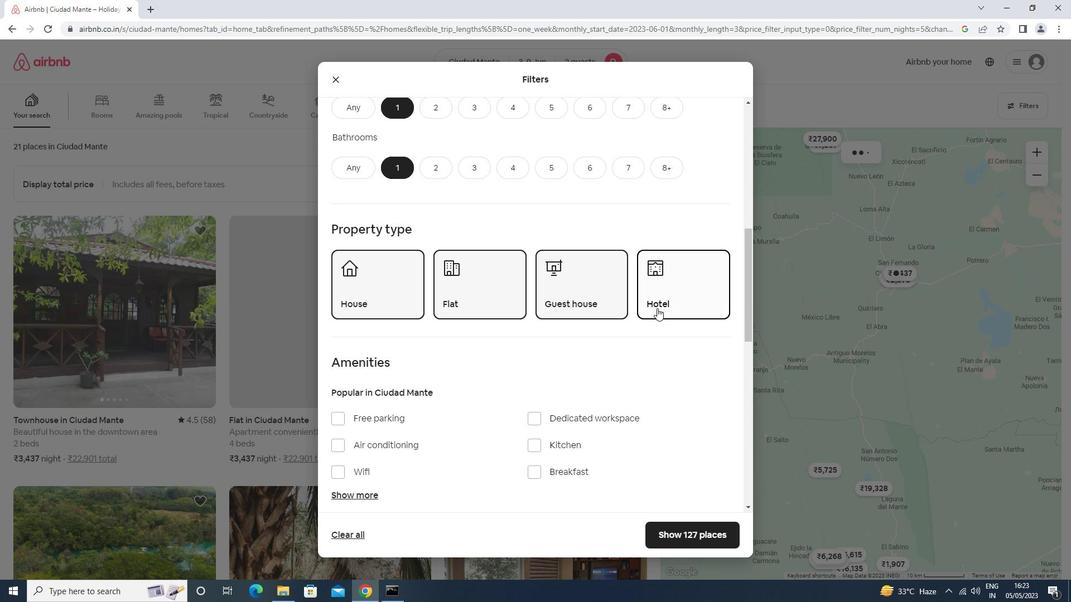
Action: Mouse scrolled (657, 312) with delta (0, 0)
Screenshot: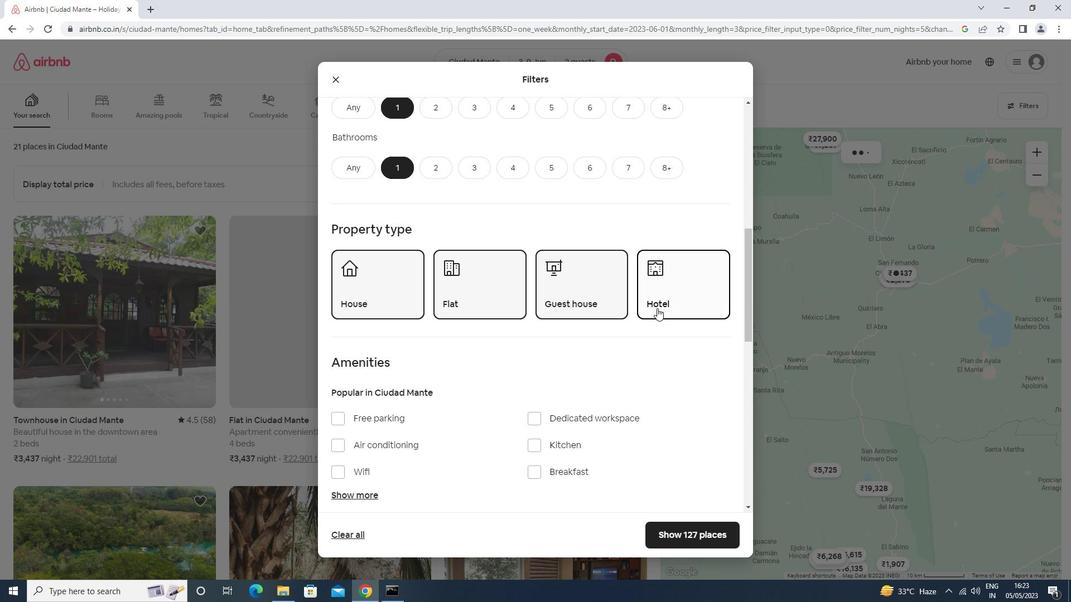 
Action: Mouse scrolled (657, 312) with delta (0, 0)
Screenshot: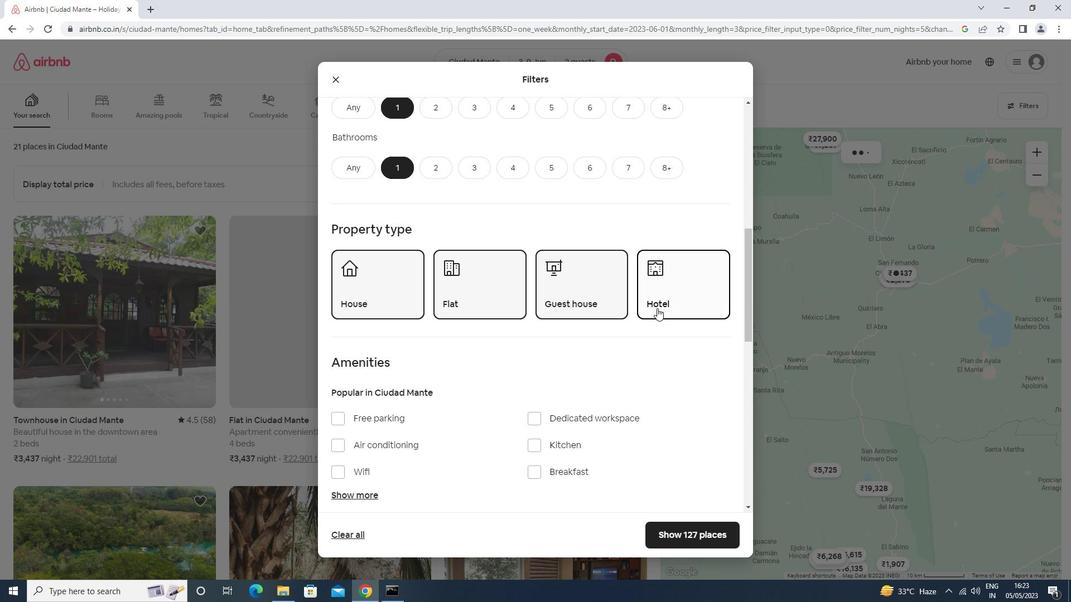 
Action: Mouse scrolled (657, 312) with delta (0, 0)
Screenshot: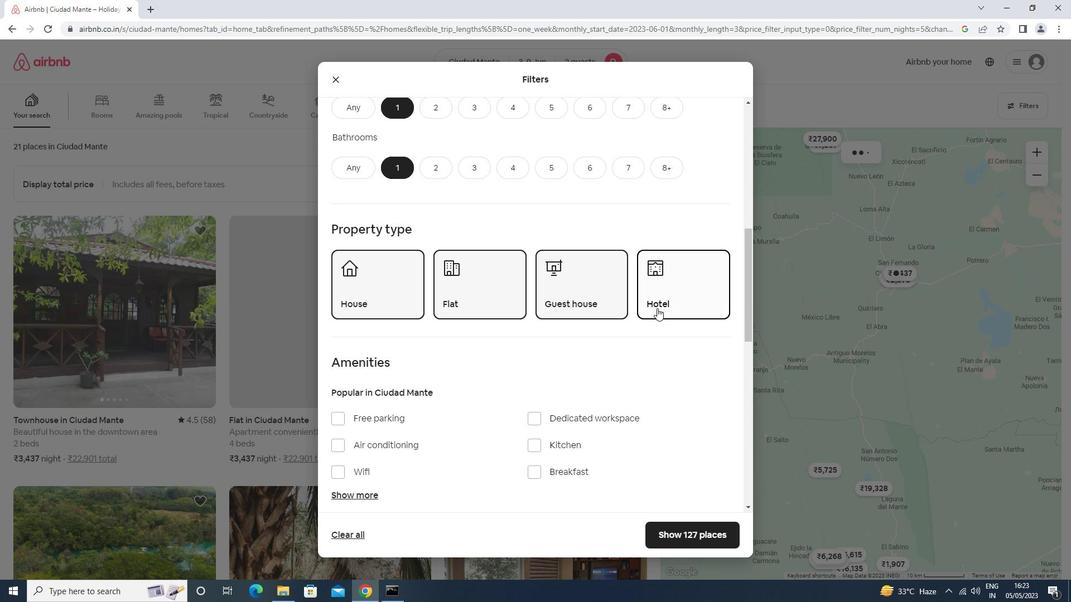 
Action: Mouse moved to (714, 290)
Screenshot: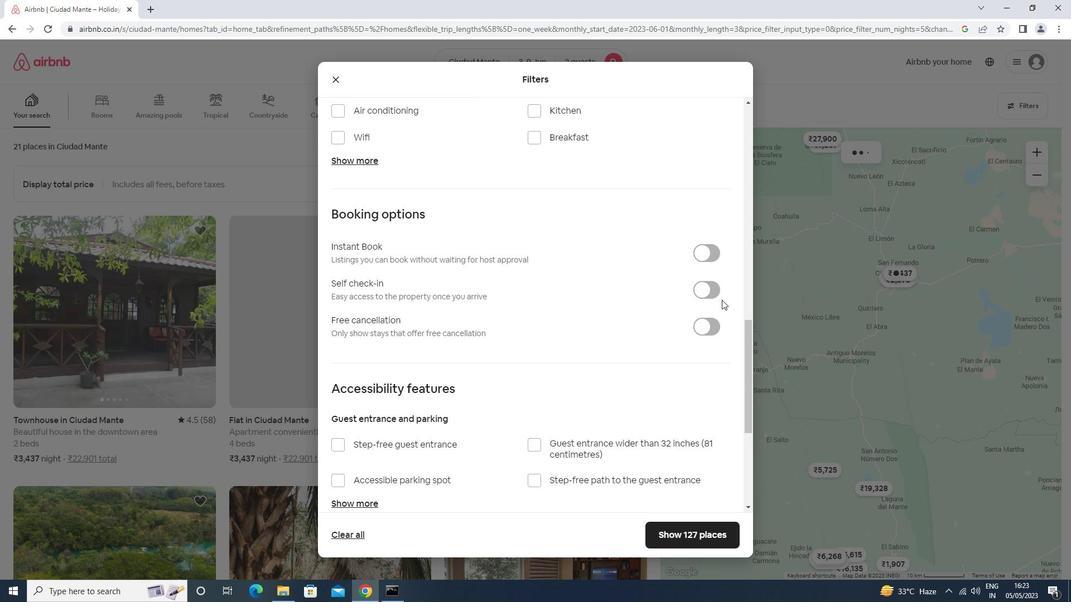 
Action: Mouse pressed left at (714, 290)
Screenshot: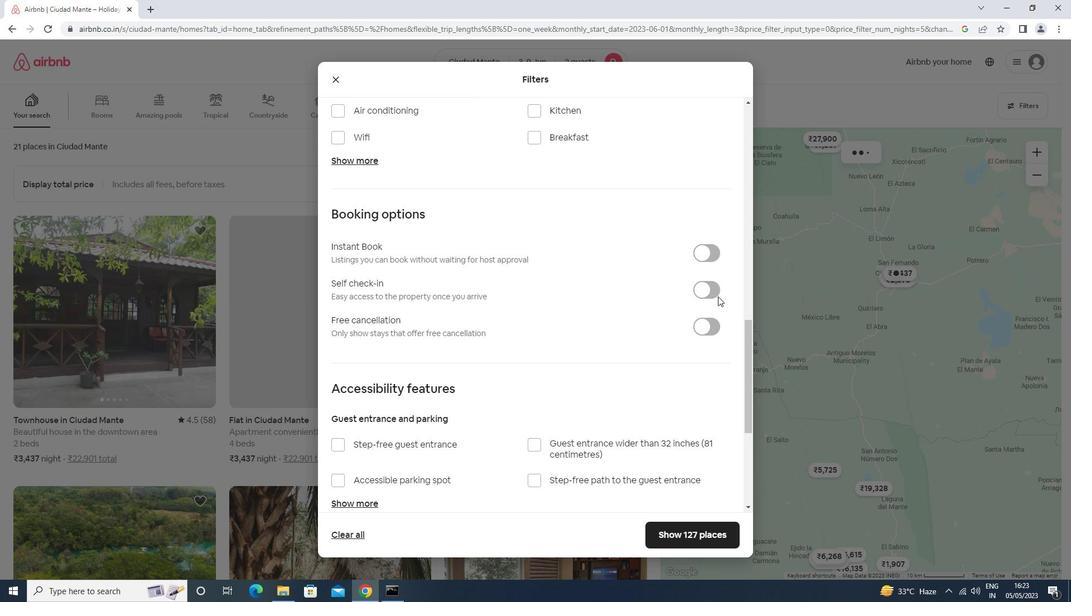 
Action: Mouse moved to (535, 406)
Screenshot: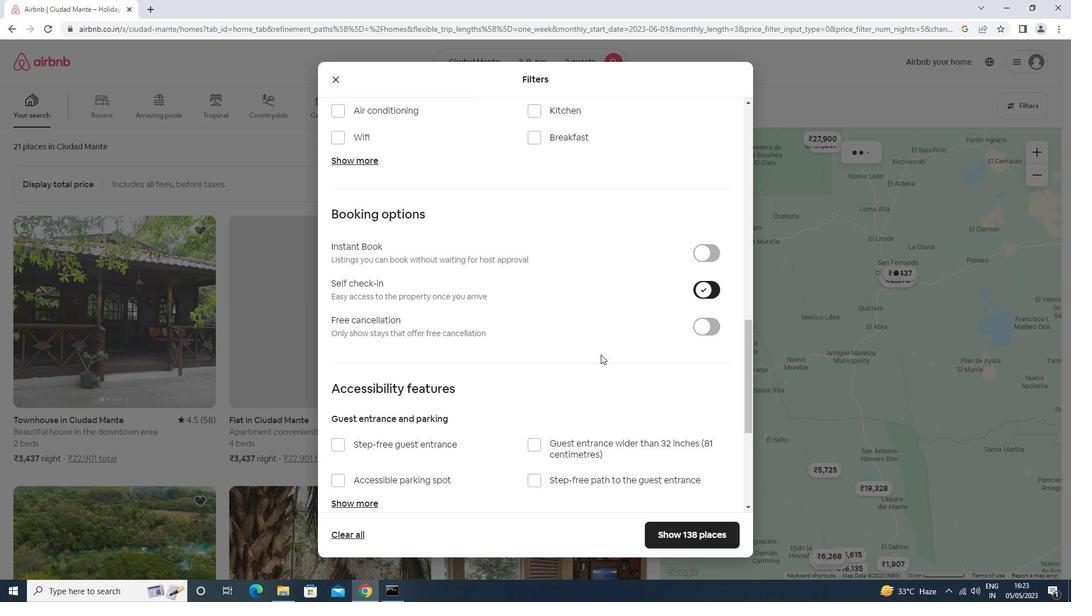 
Action: Mouse scrolled (535, 406) with delta (0, 0)
Screenshot: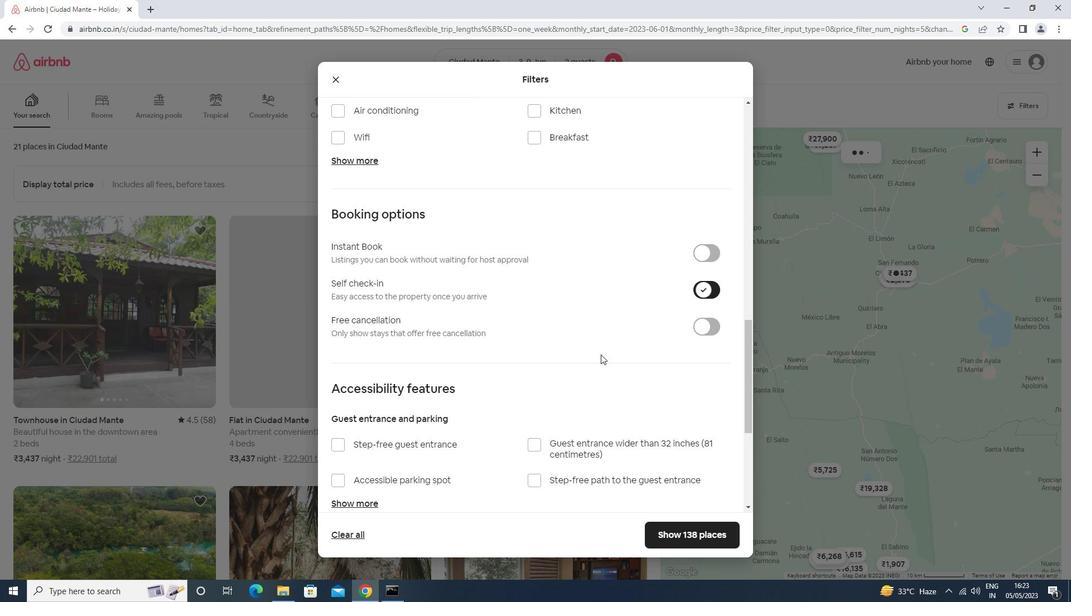 
Action: Mouse moved to (535, 408)
Screenshot: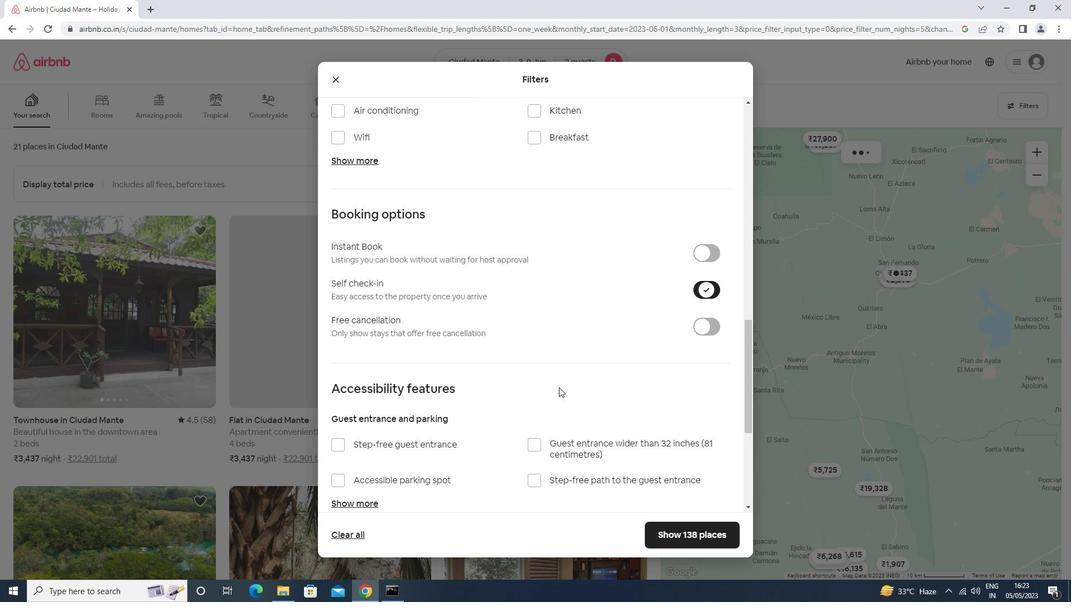 
Action: Mouse scrolled (535, 407) with delta (0, 0)
Screenshot: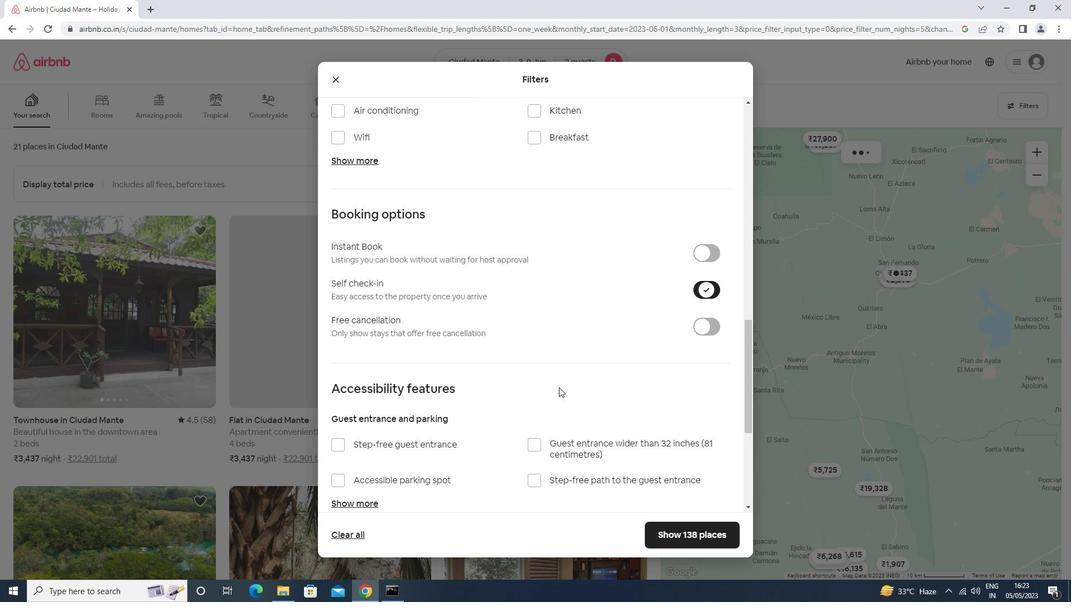 
Action: Mouse moved to (535, 409)
Screenshot: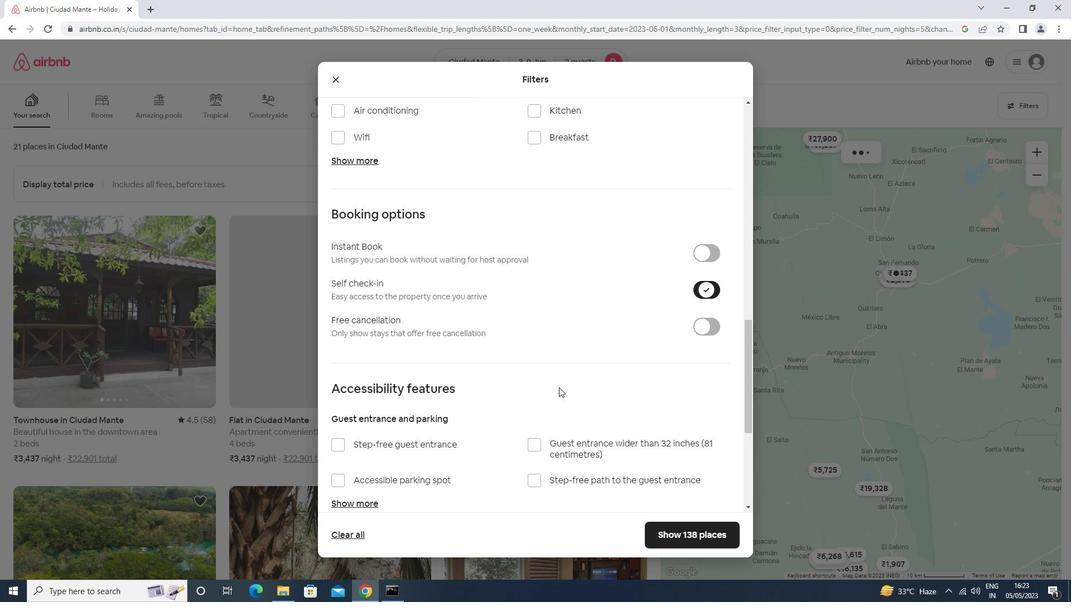 
Action: Mouse scrolled (535, 408) with delta (0, 0)
Screenshot: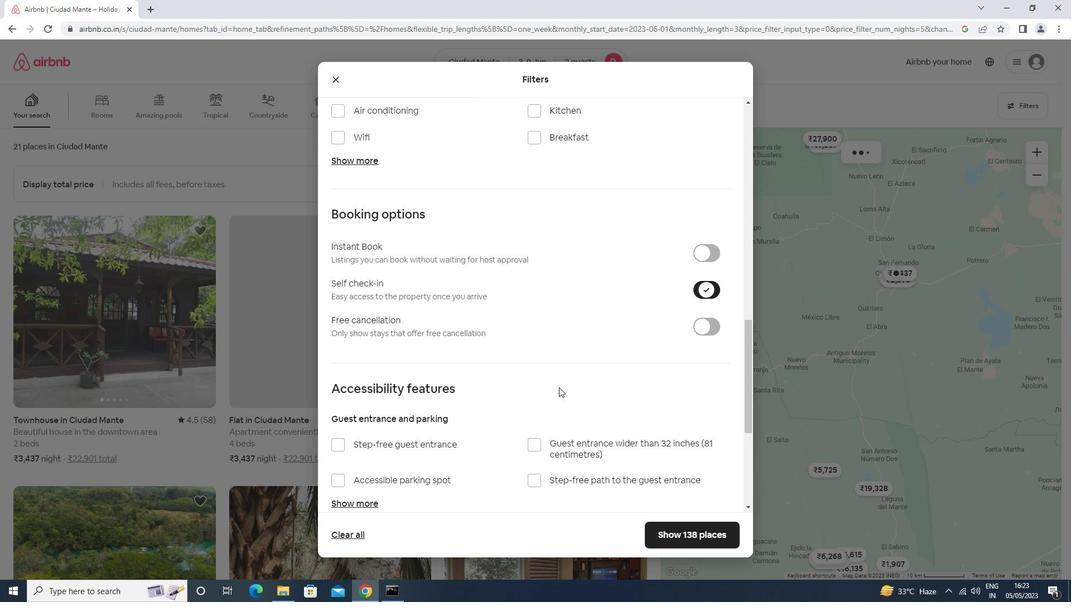 
Action: Mouse moved to (534, 409)
Screenshot: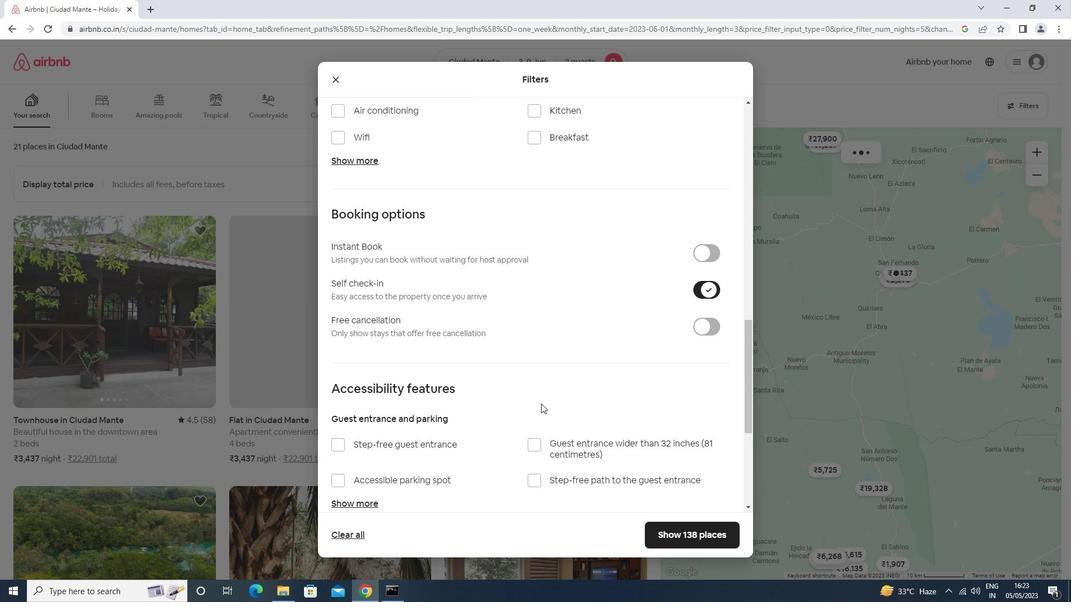 
Action: Mouse scrolled (534, 408) with delta (0, 0)
Screenshot: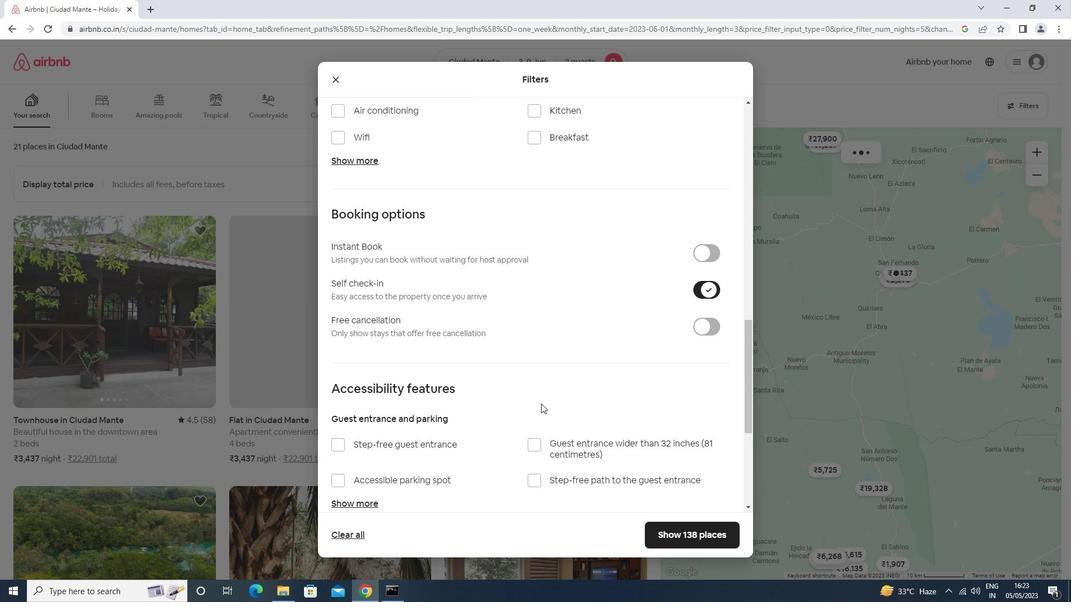 
Action: Mouse scrolled (534, 408) with delta (0, 0)
Screenshot: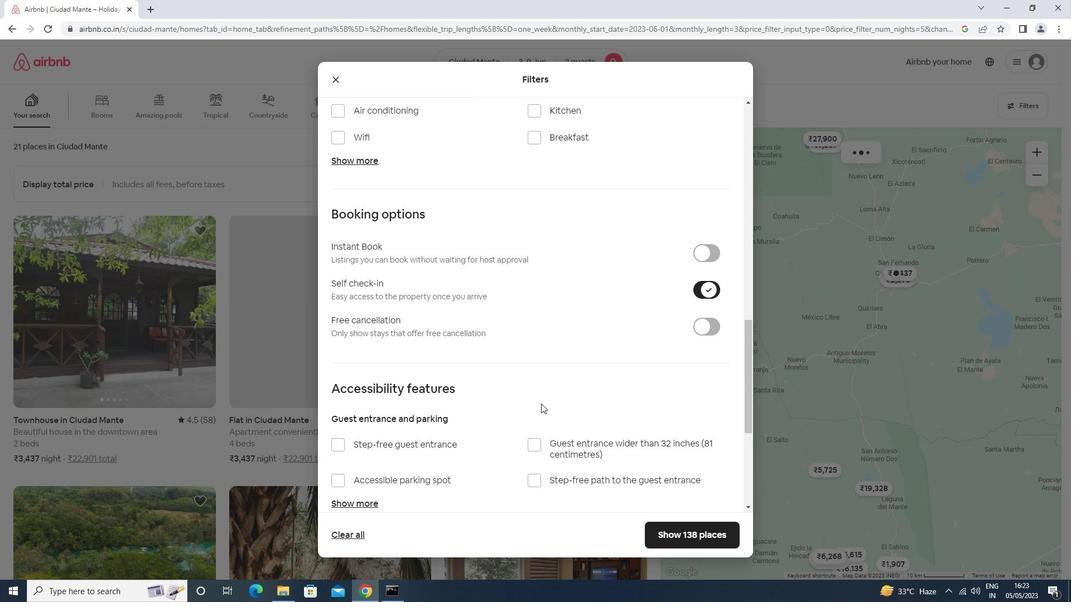 
Action: Mouse moved to (533, 410)
Screenshot: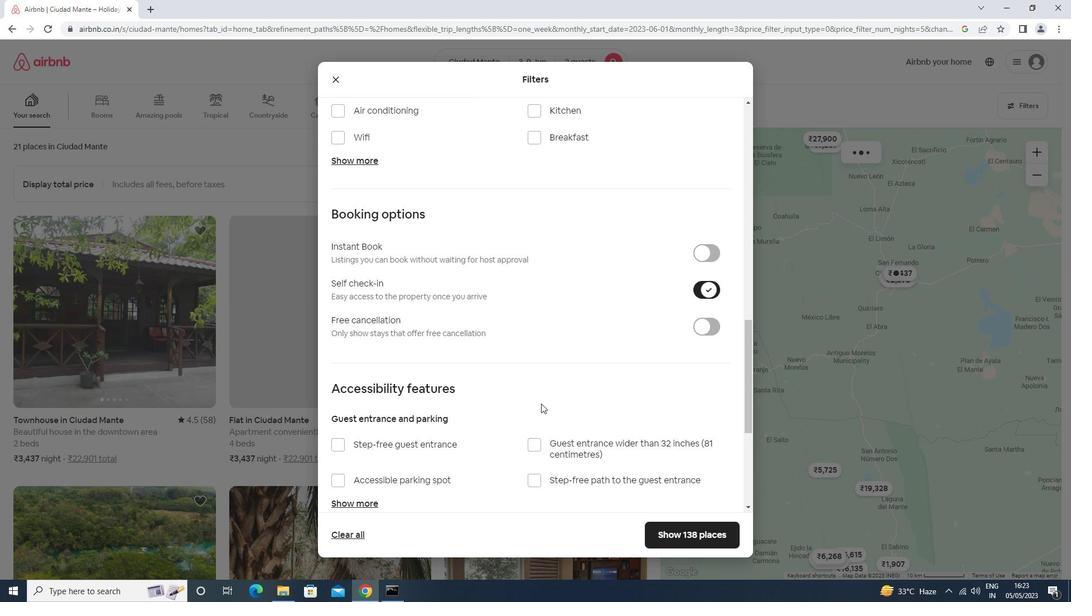 
Action: Mouse scrolled (533, 409) with delta (0, 0)
Screenshot: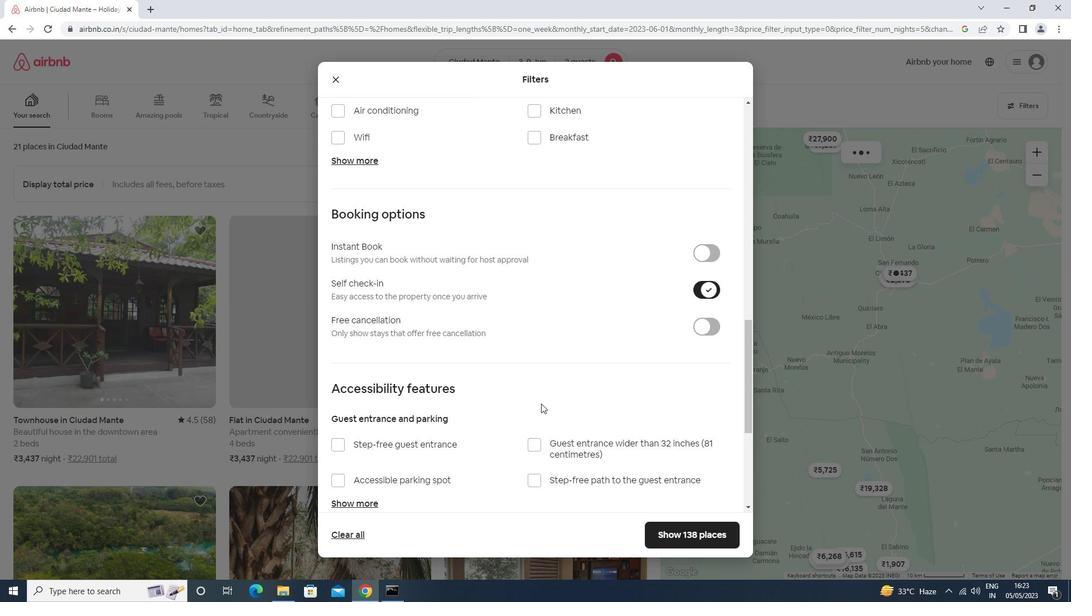 
Action: Mouse moved to (355, 457)
Screenshot: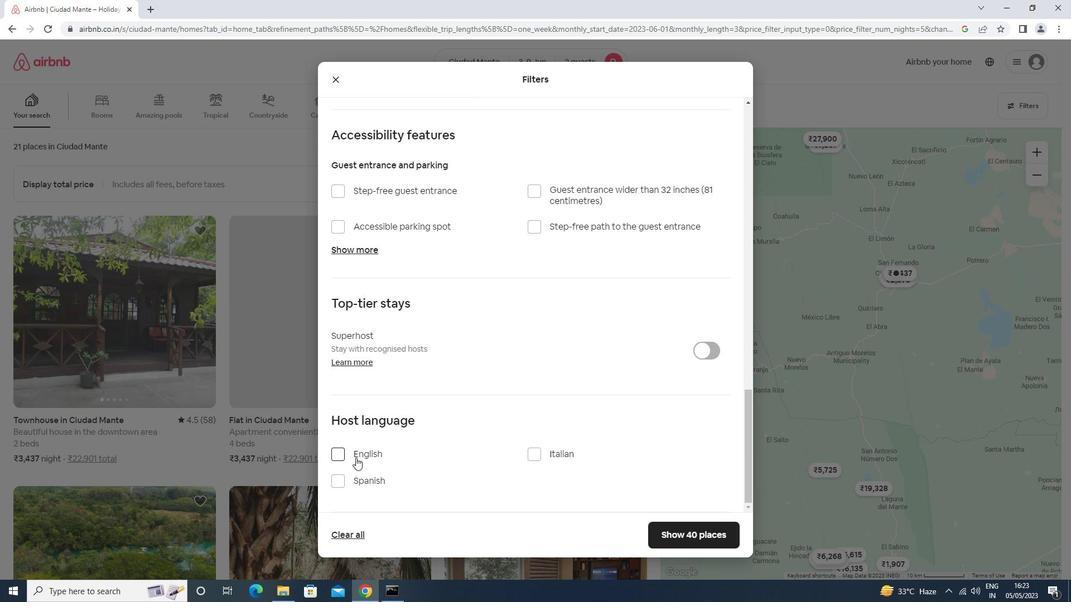 
Action: Mouse pressed left at (355, 457)
Screenshot: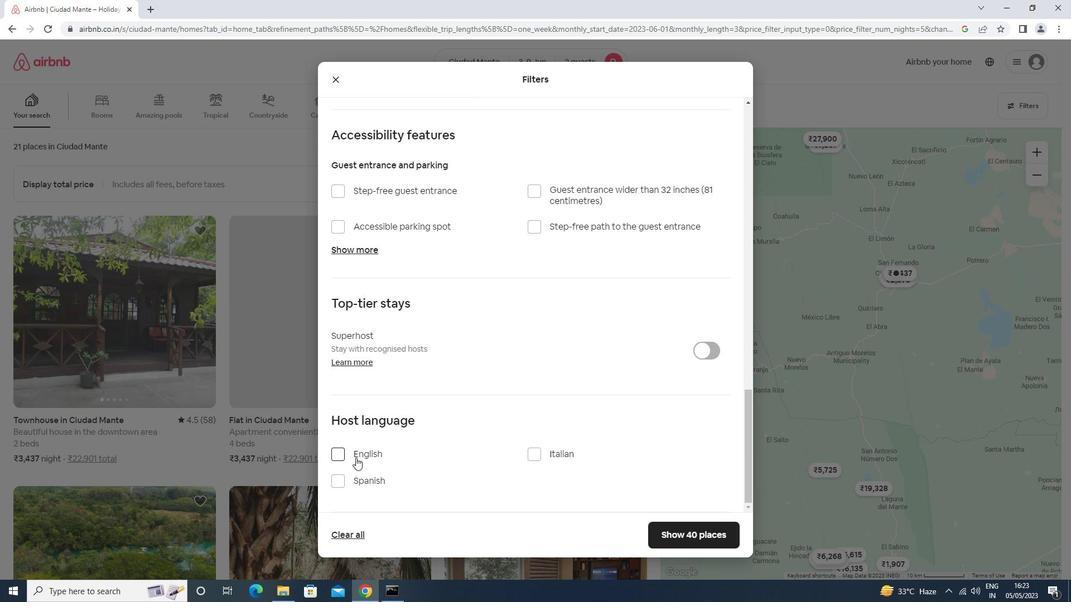 
Action: Mouse moved to (677, 535)
Screenshot: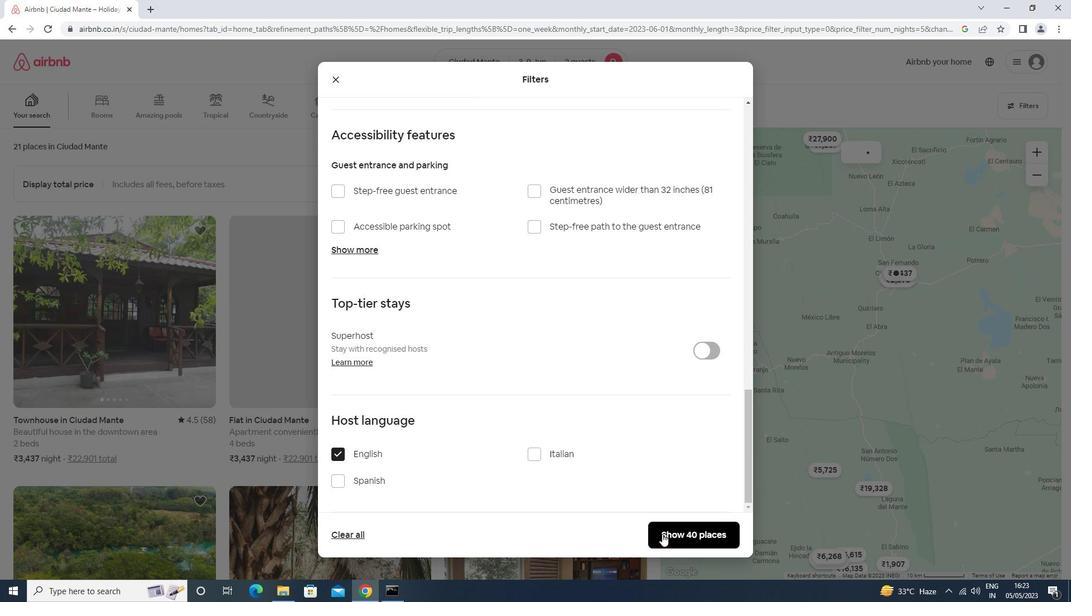 
Action: Mouse pressed left at (677, 535)
Screenshot: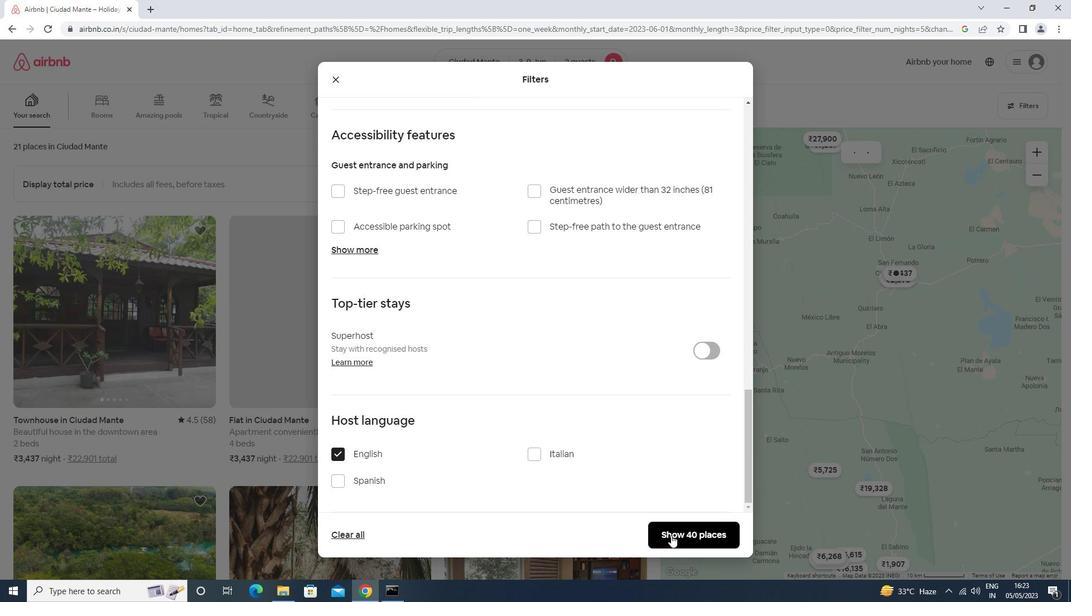 
Action: Mouse moved to (662, 533)
Screenshot: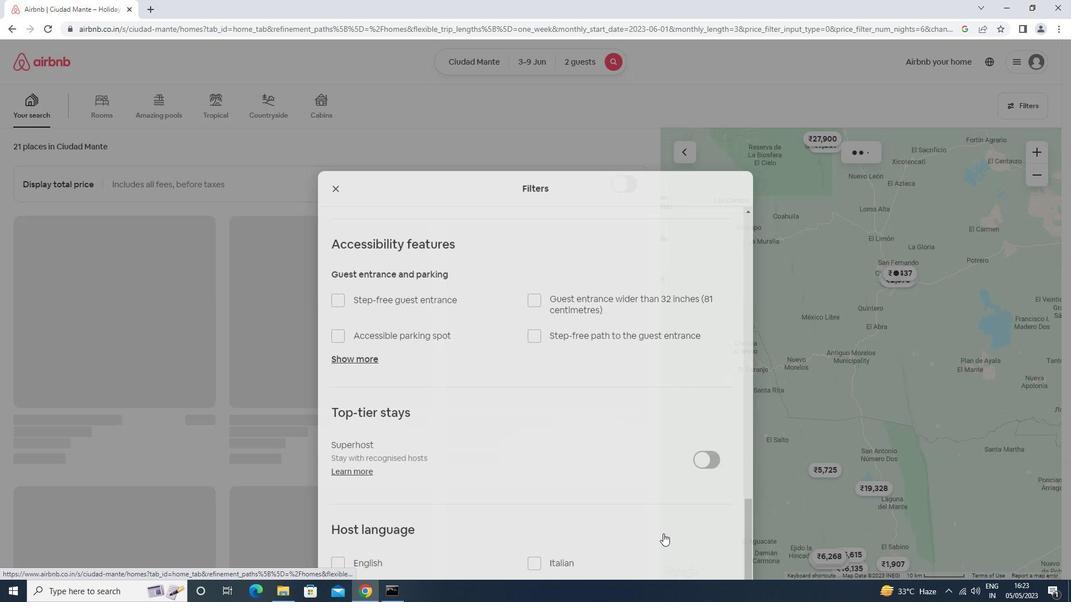 
